 Task: Change  the formatting of the data to Which is Greater than 10 In conditional formating, put the option 'Red Text. 'add another formatting option Format As Table, insert the option Light Gray, Table style light 1 In the sheet   Stellar Sales log   book
Action: Mouse moved to (335, 228)
Screenshot: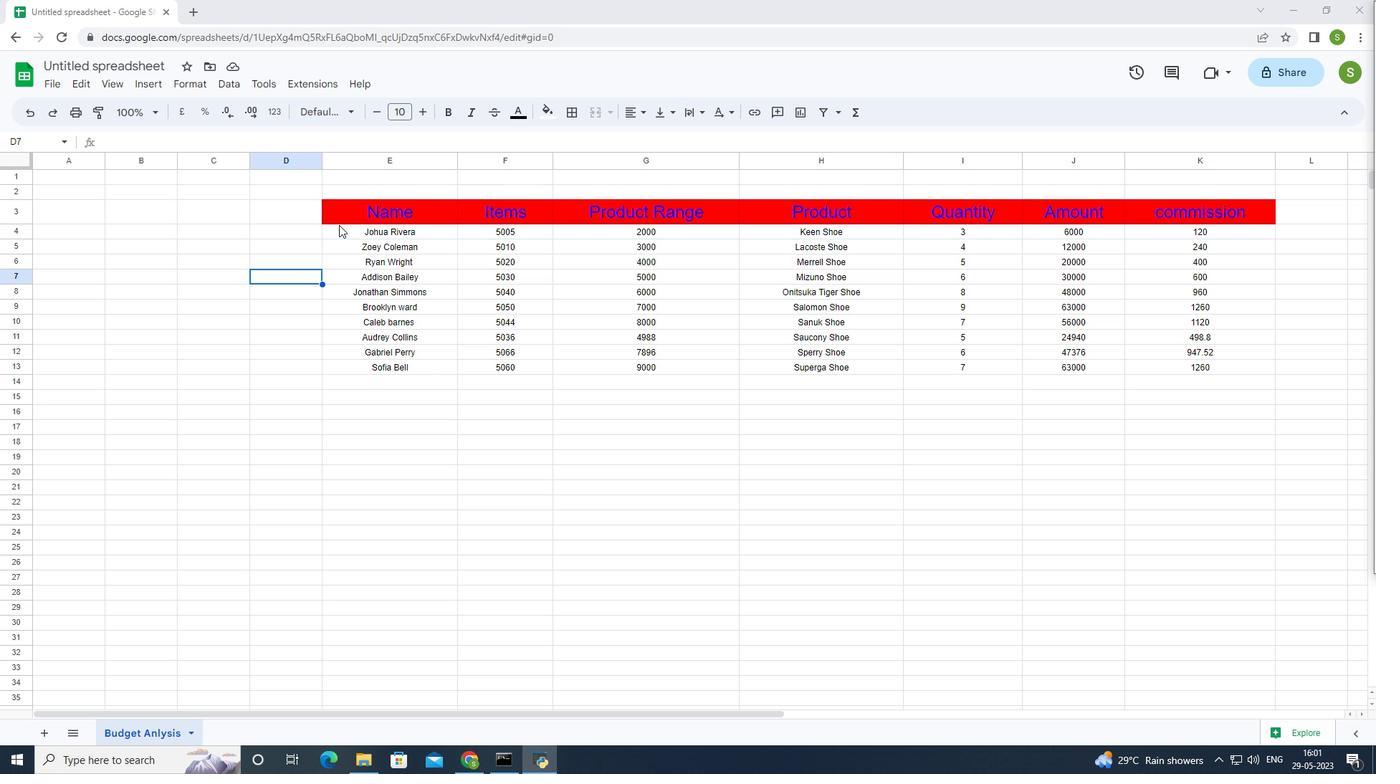 
Action: Mouse pressed left at (335, 228)
Screenshot: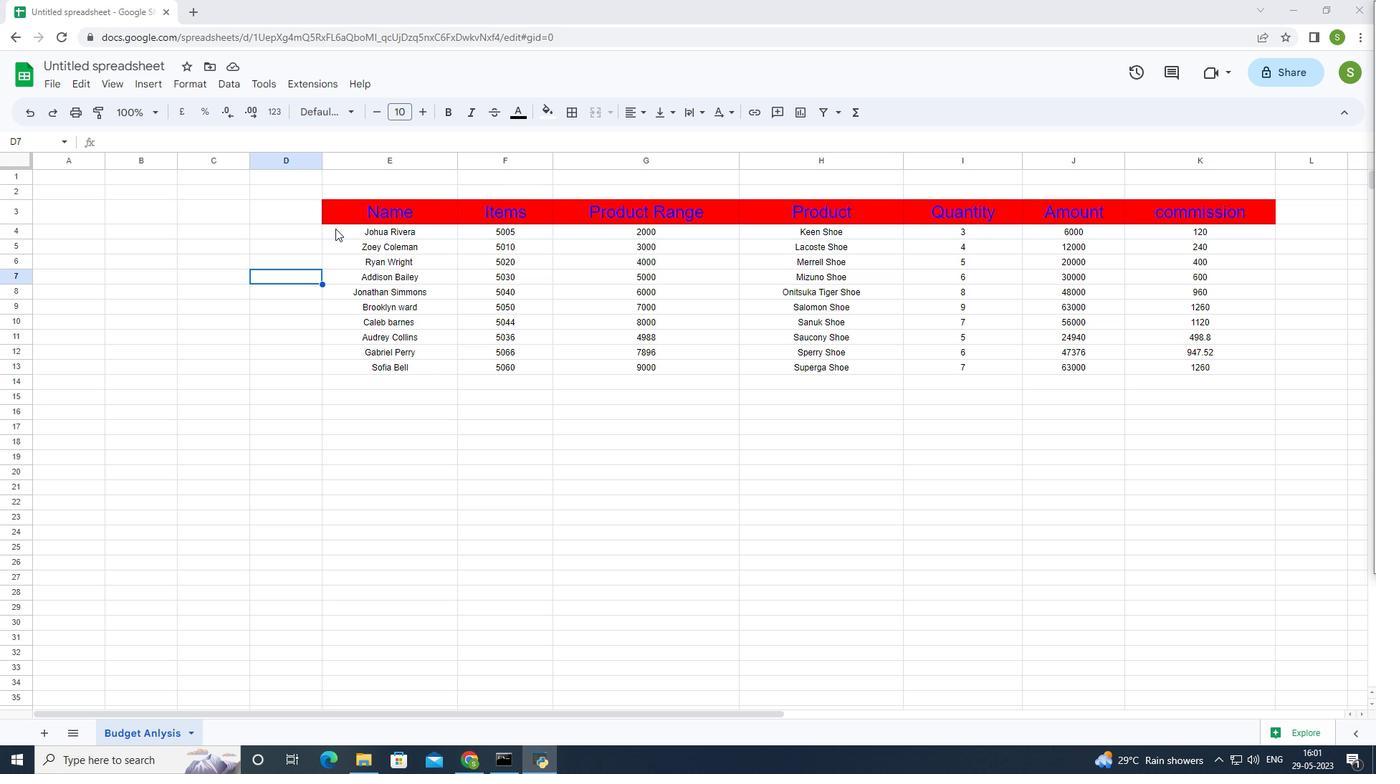 
Action: Mouse moved to (184, 83)
Screenshot: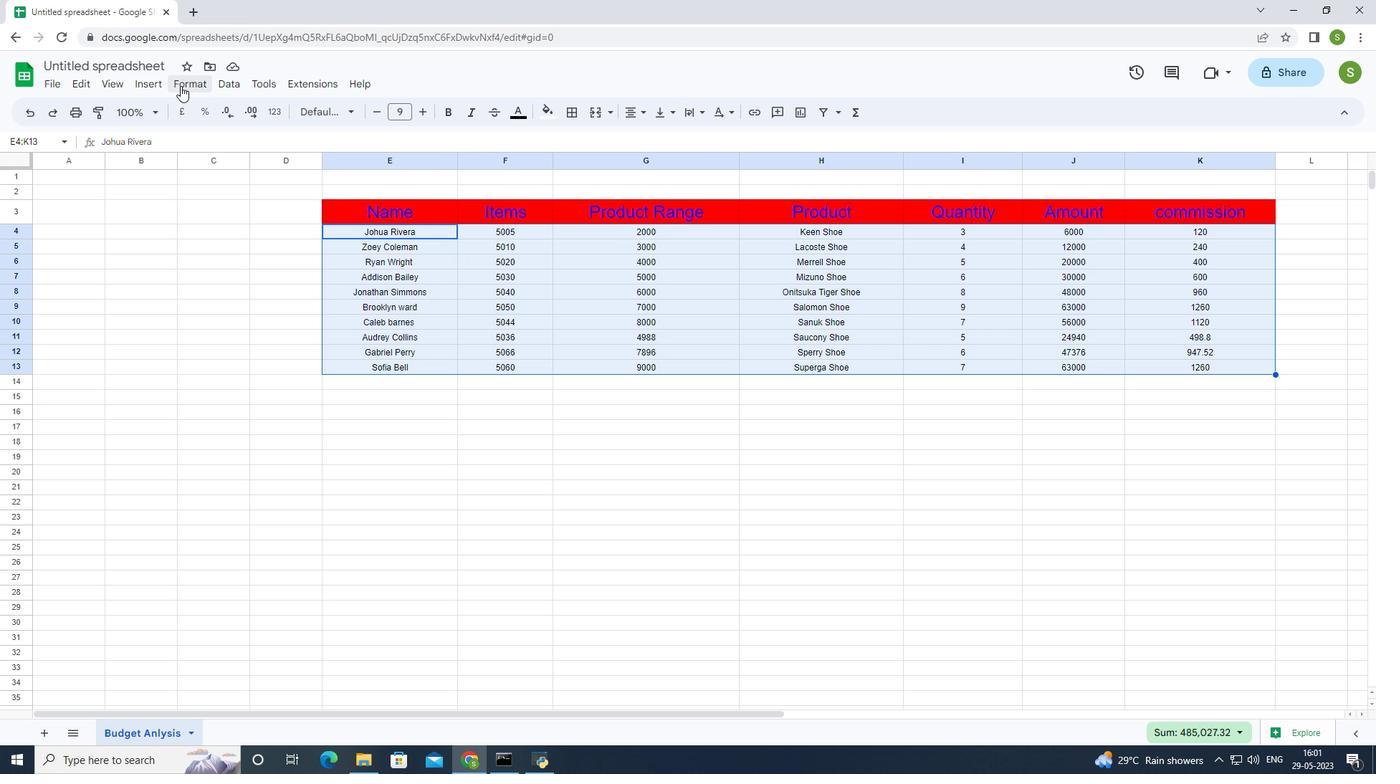 
Action: Mouse pressed left at (184, 83)
Screenshot: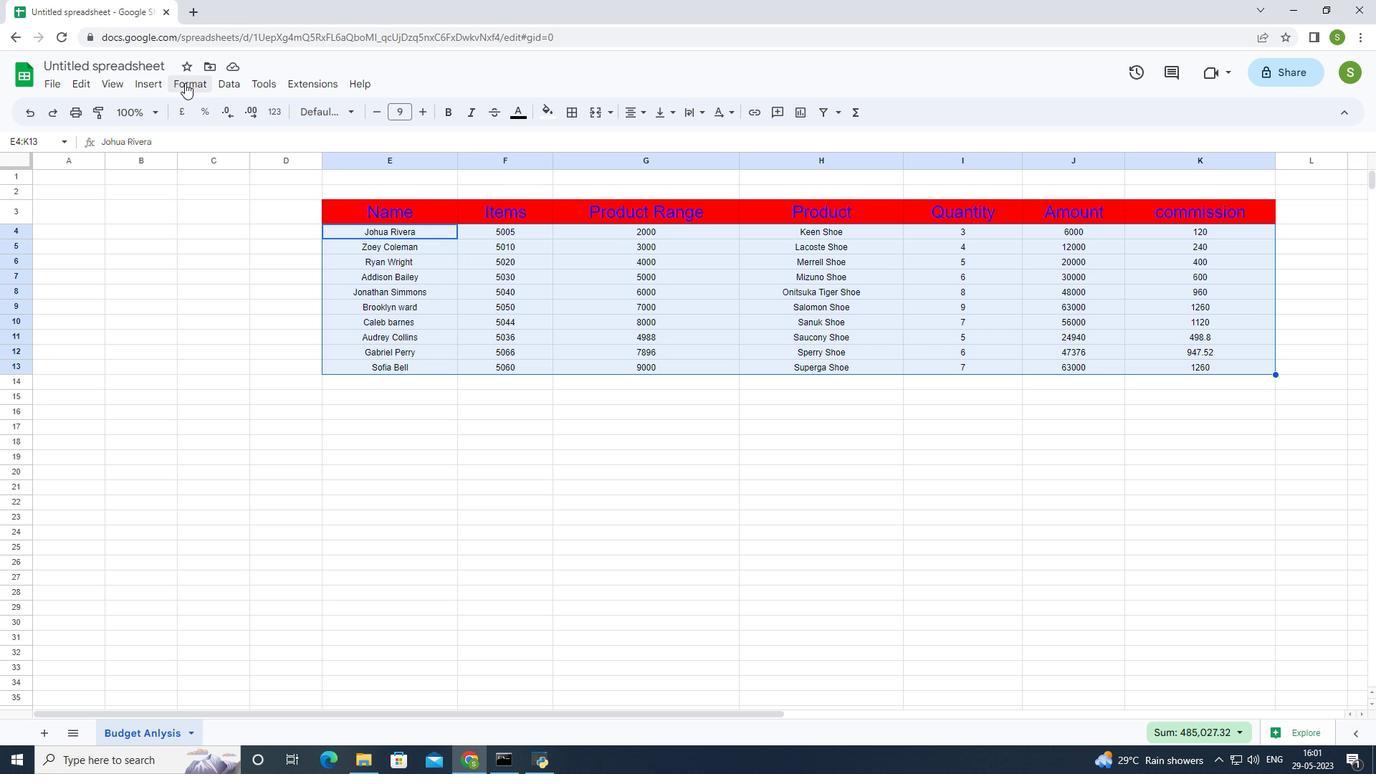 
Action: Mouse moved to (221, 333)
Screenshot: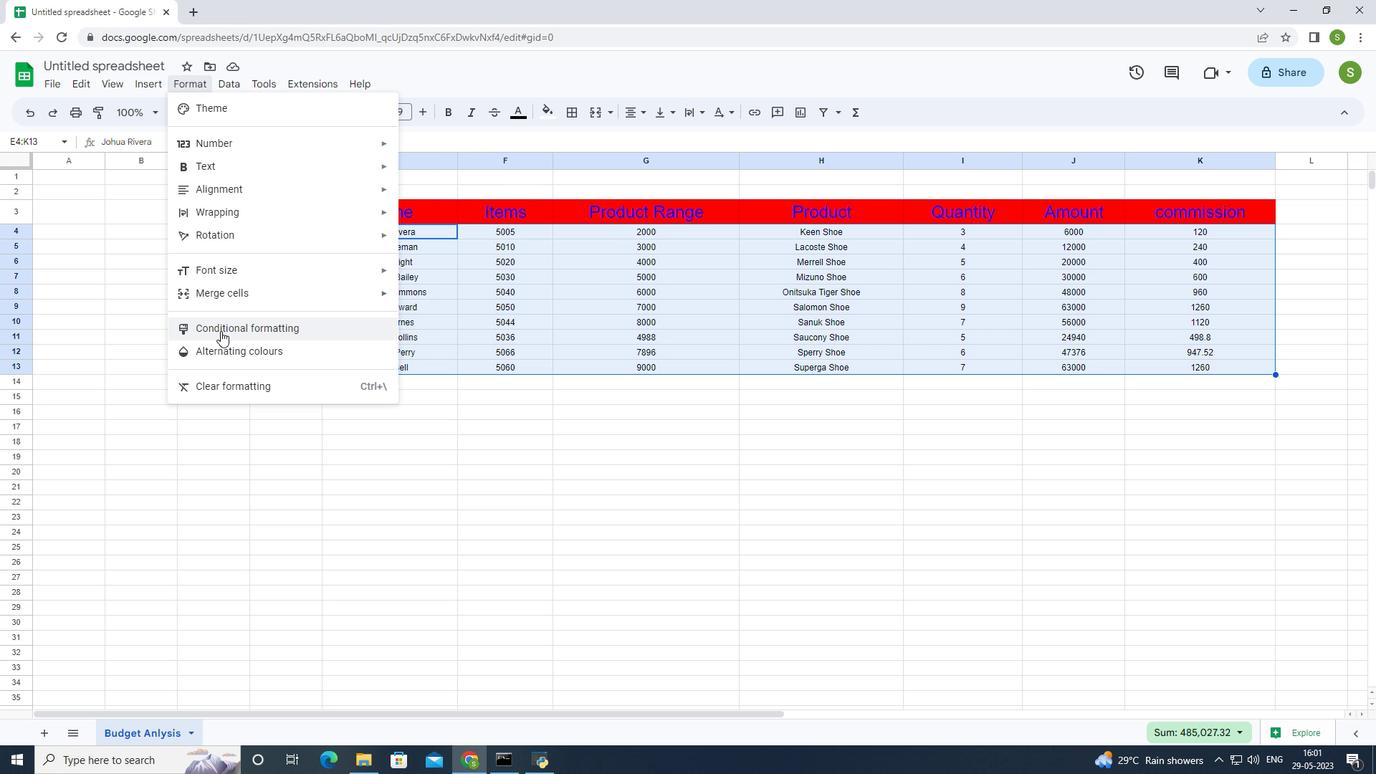 
Action: Mouse pressed left at (221, 333)
Screenshot: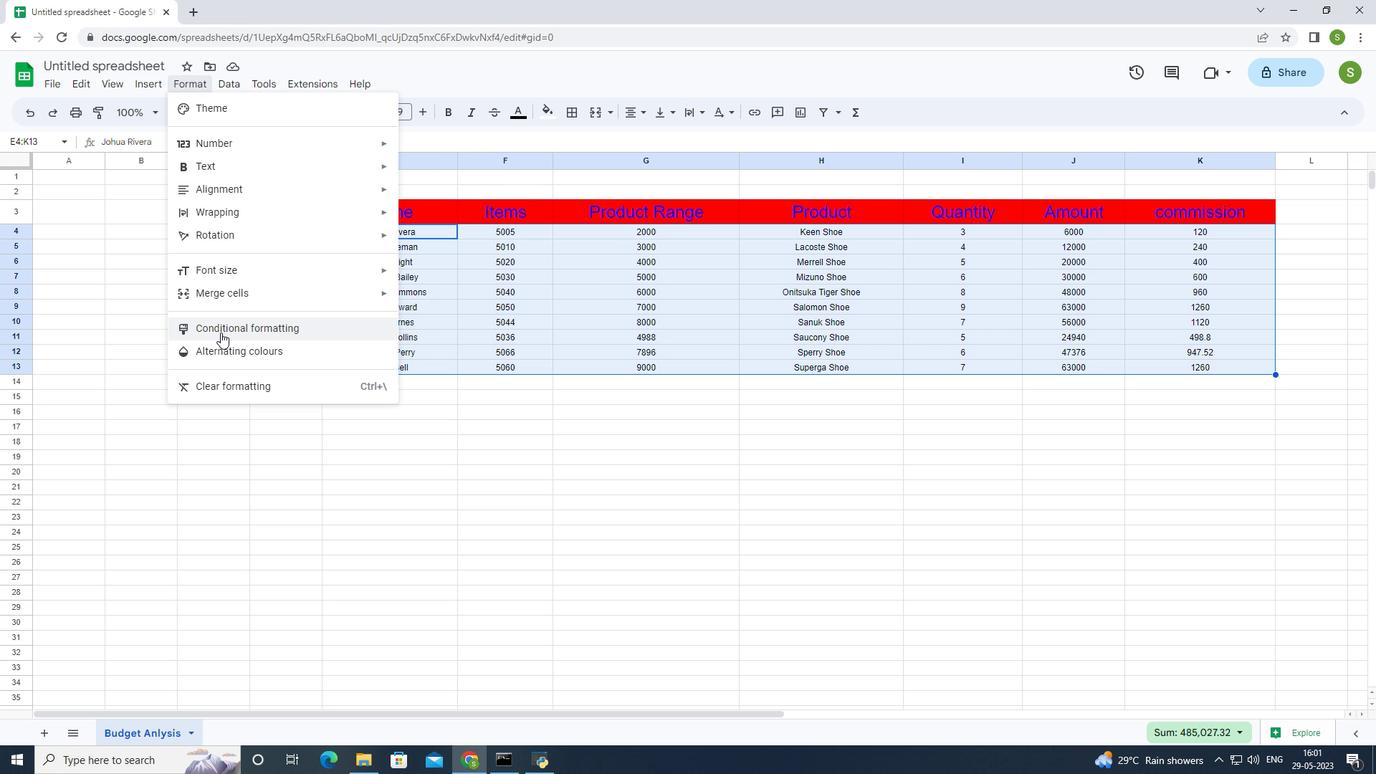 
Action: Mouse moved to (1273, 387)
Screenshot: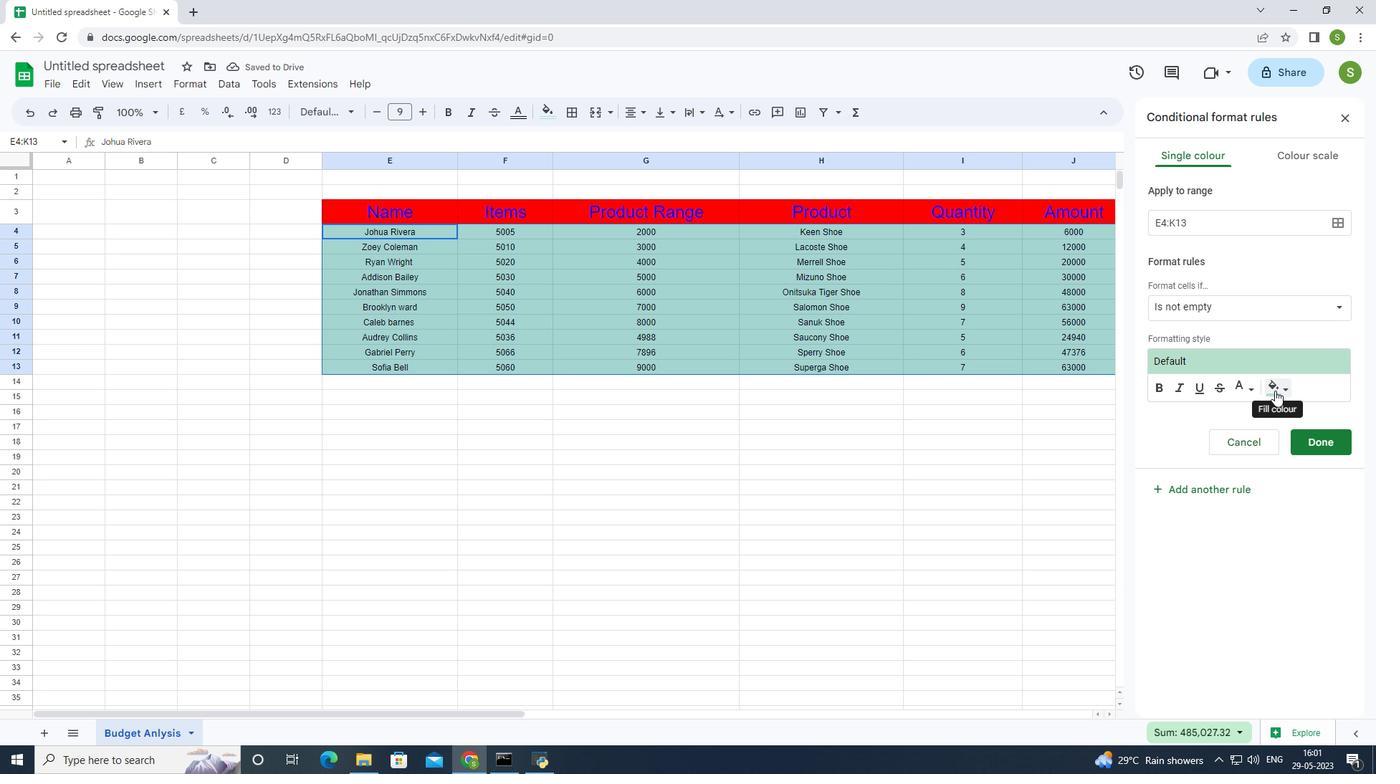 
Action: Mouse pressed left at (1273, 387)
Screenshot: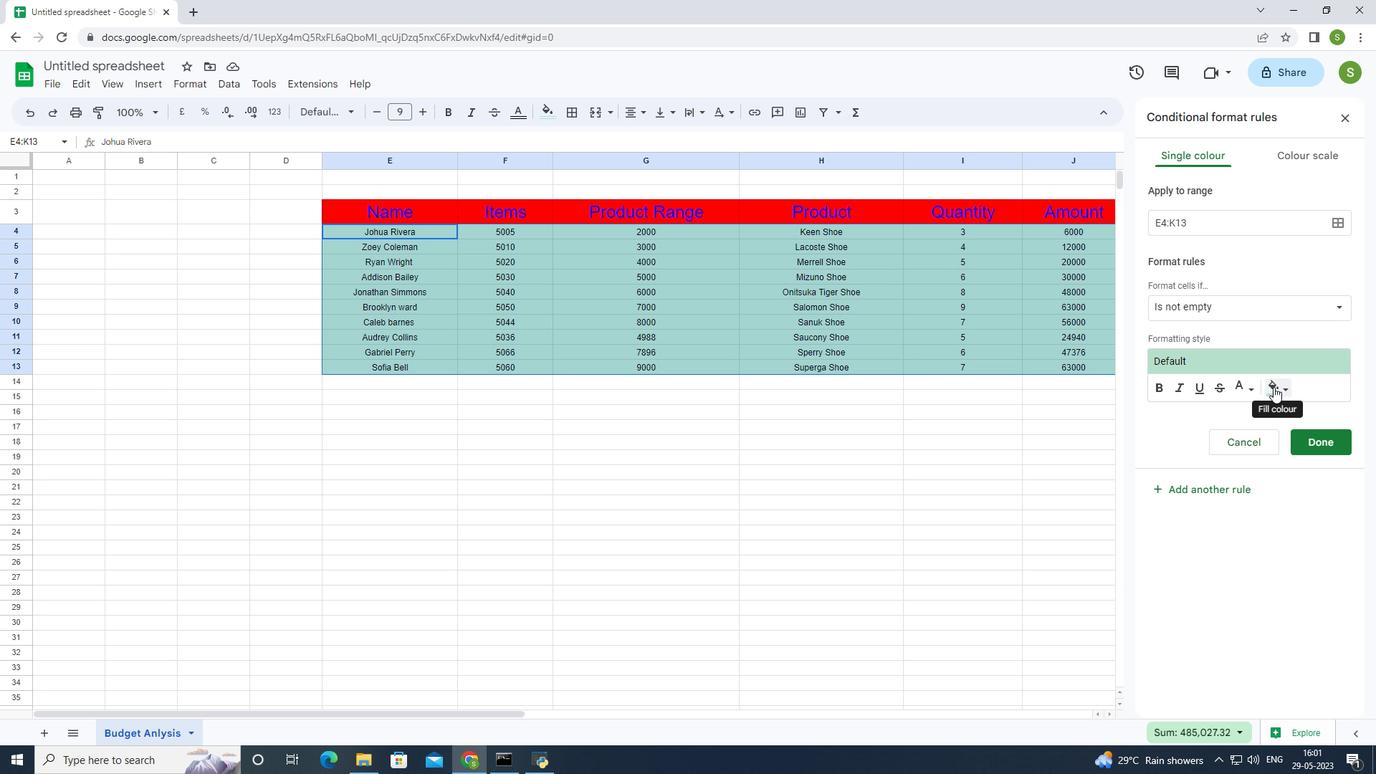 
Action: Mouse moved to (1147, 455)
Screenshot: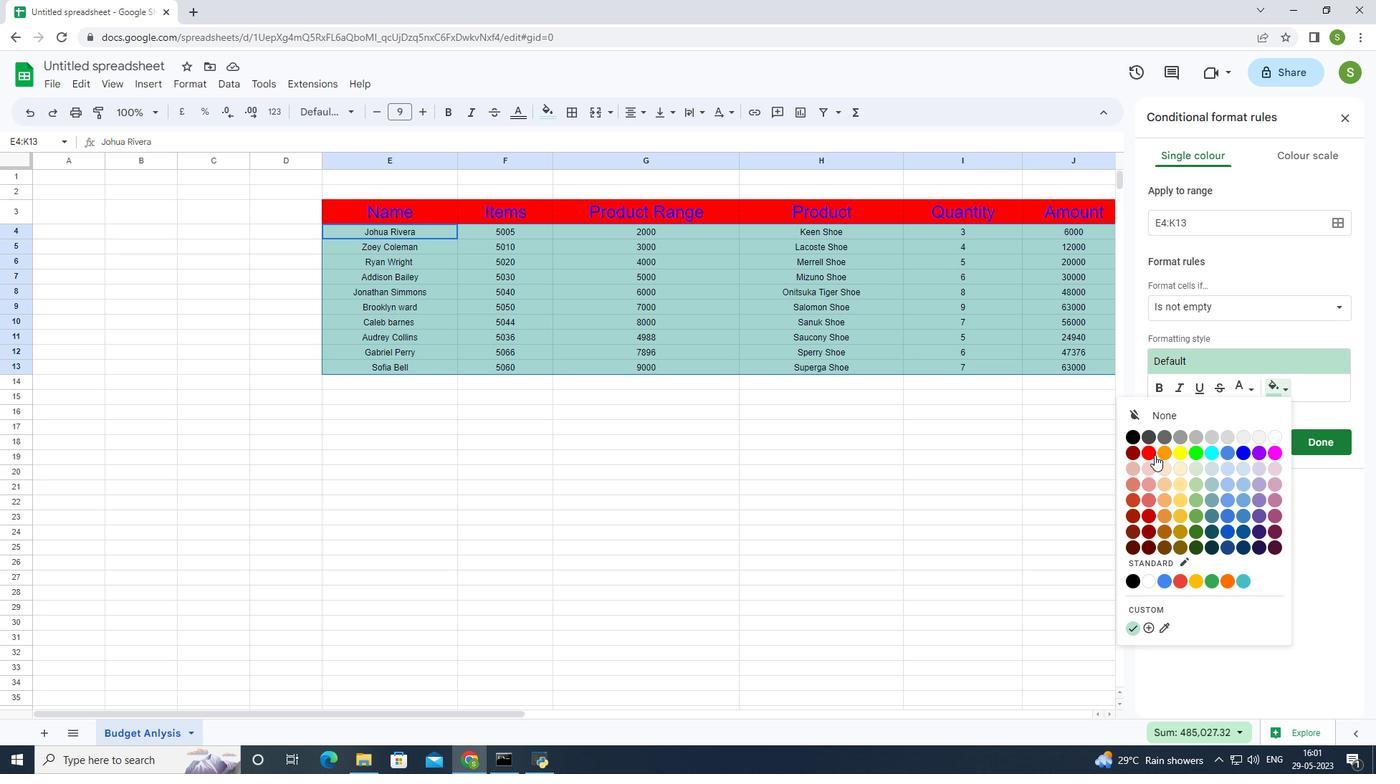 
Action: Mouse pressed left at (1147, 455)
Screenshot: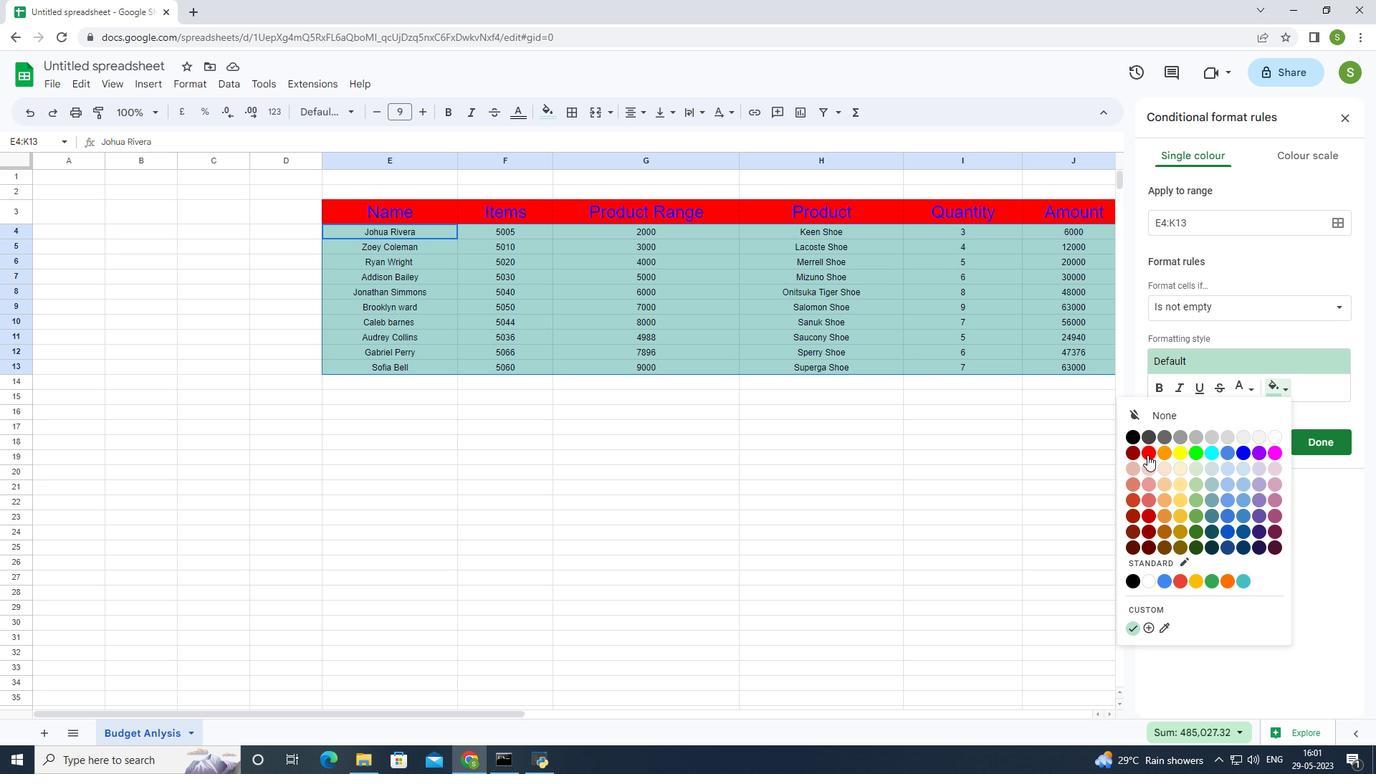 
Action: Mouse moved to (1250, 386)
Screenshot: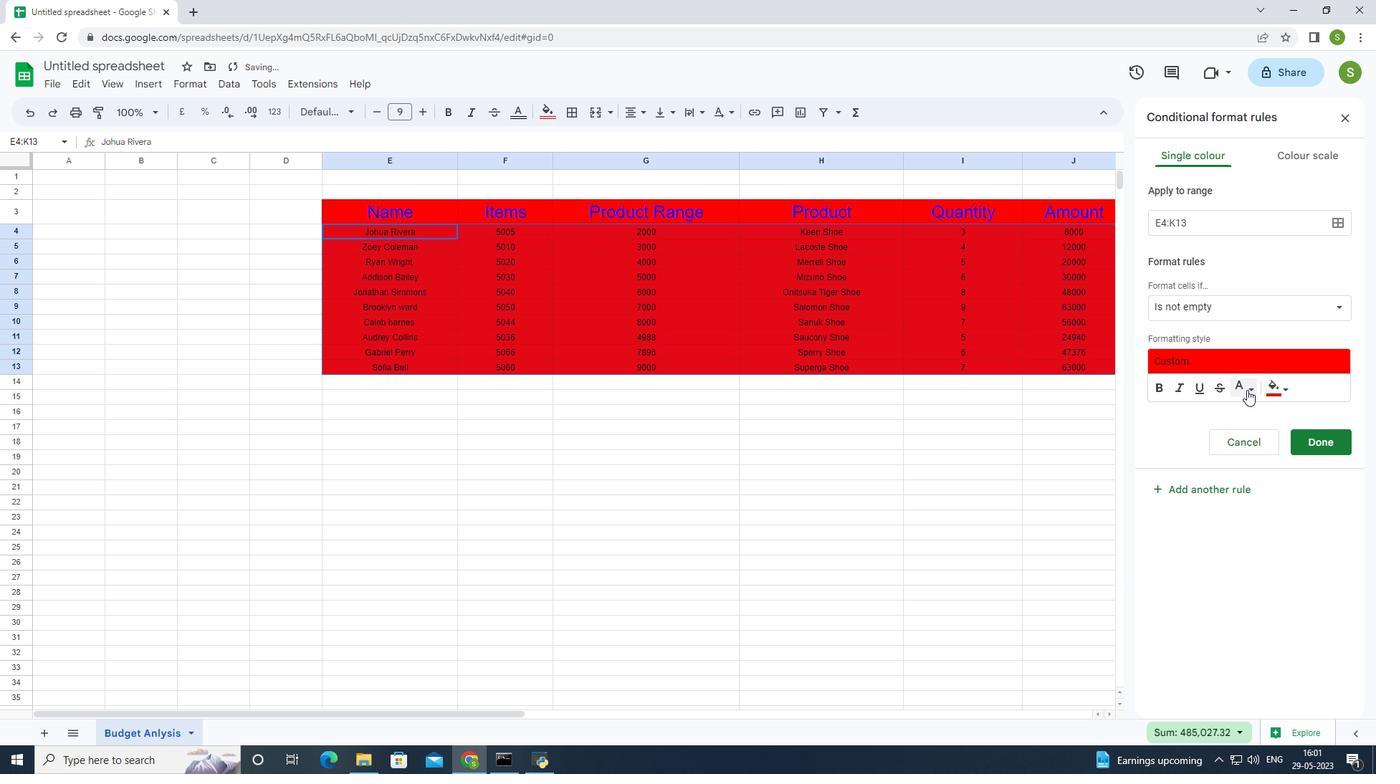
Action: Mouse pressed left at (1250, 386)
Screenshot: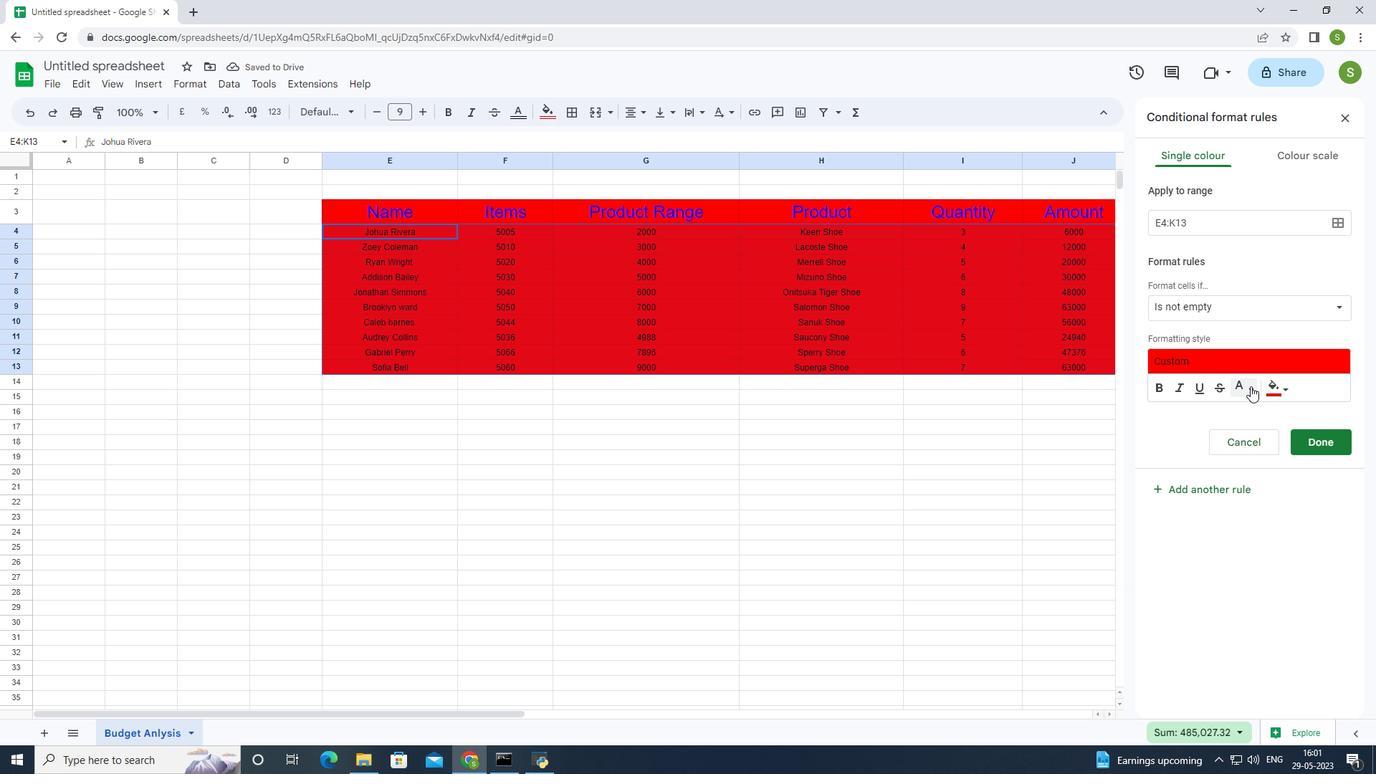 
Action: Mouse moved to (1275, 384)
Screenshot: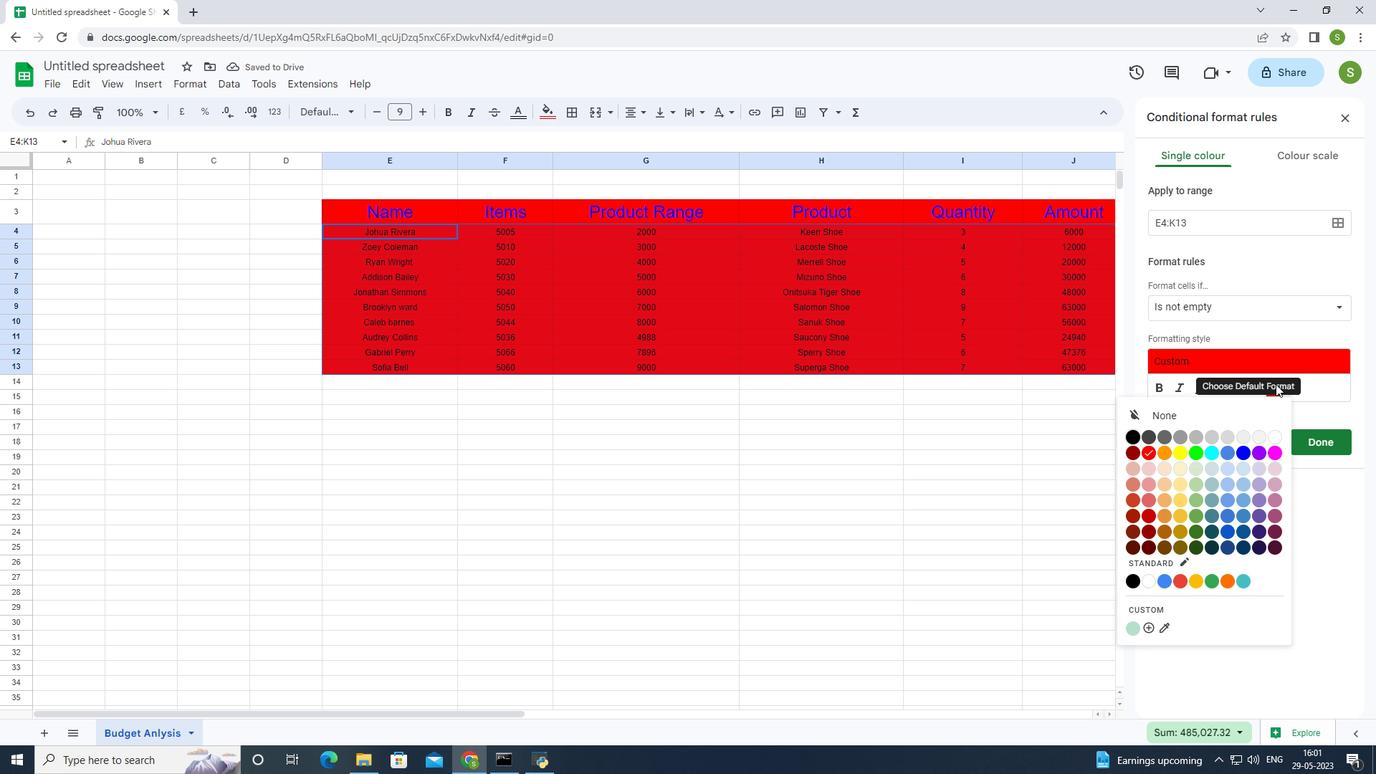 
Action: Mouse pressed left at (1275, 384)
Screenshot: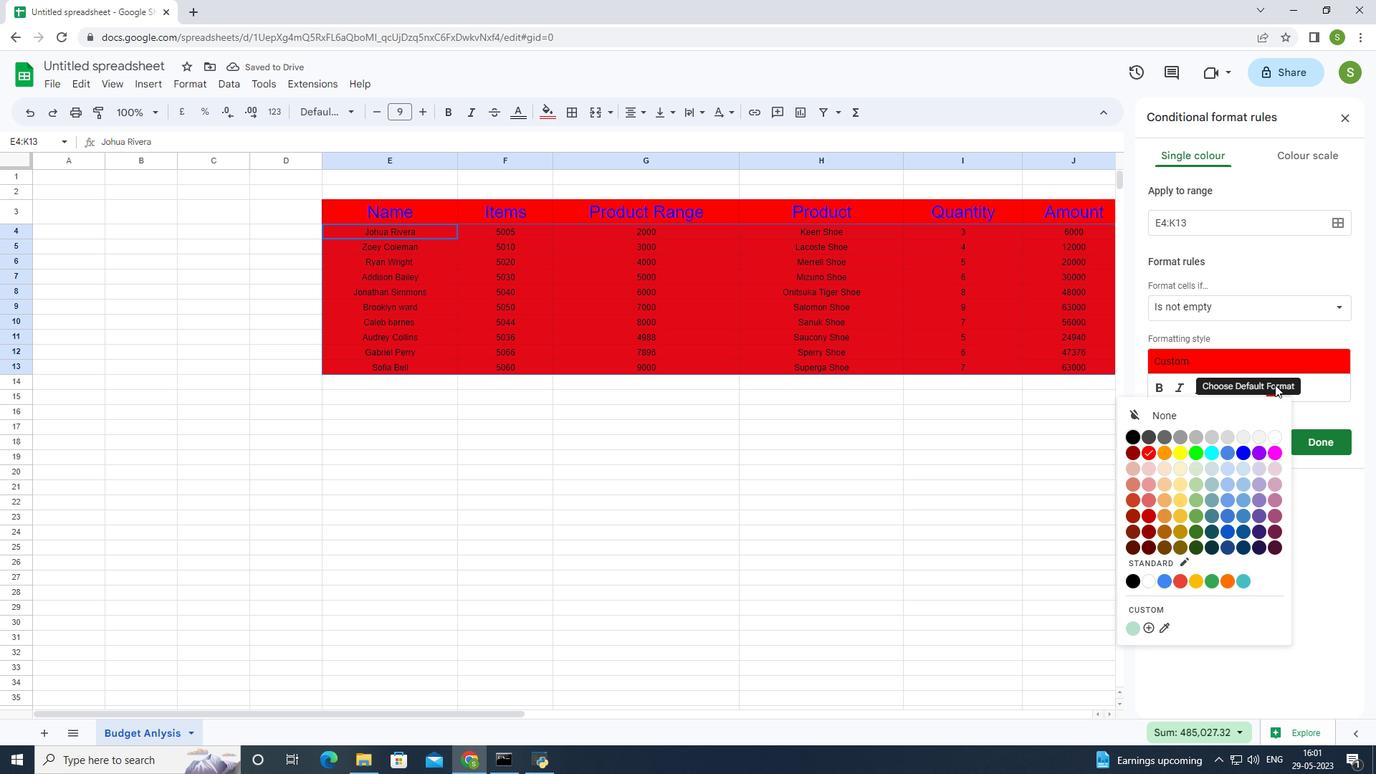 
Action: Mouse moved to (1275, 385)
Screenshot: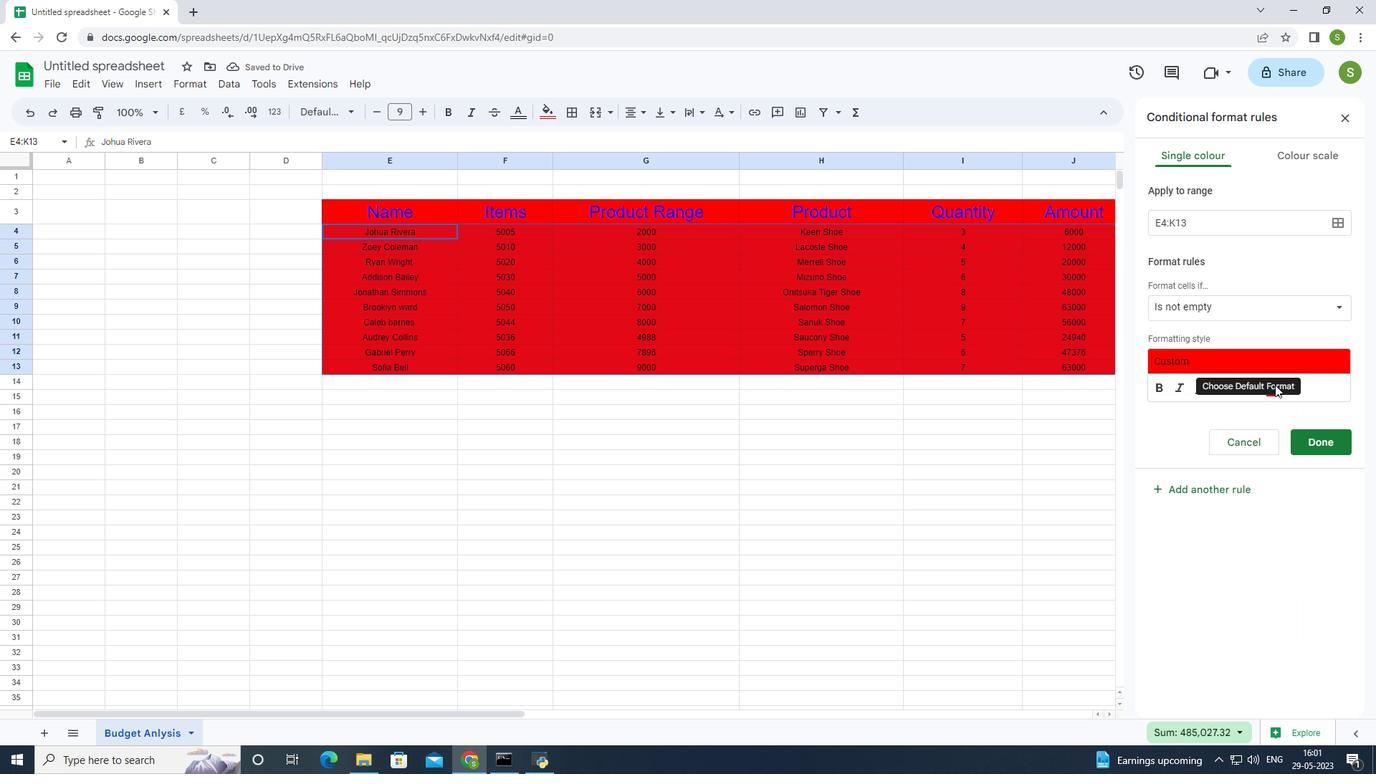 
Action: Mouse pressed left at (1275, 385)
Screenshot: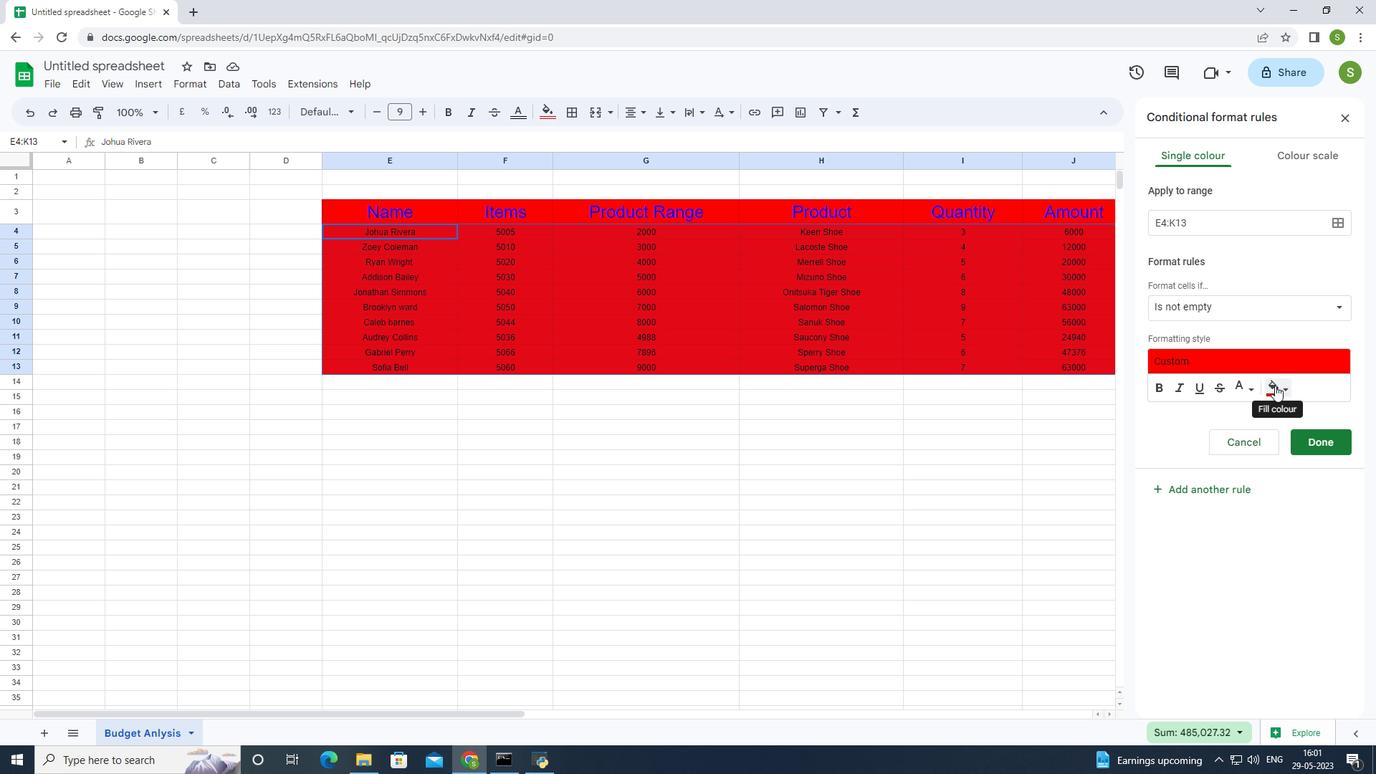 
Action: Mouse moved to (1271, 435)
Screenshot: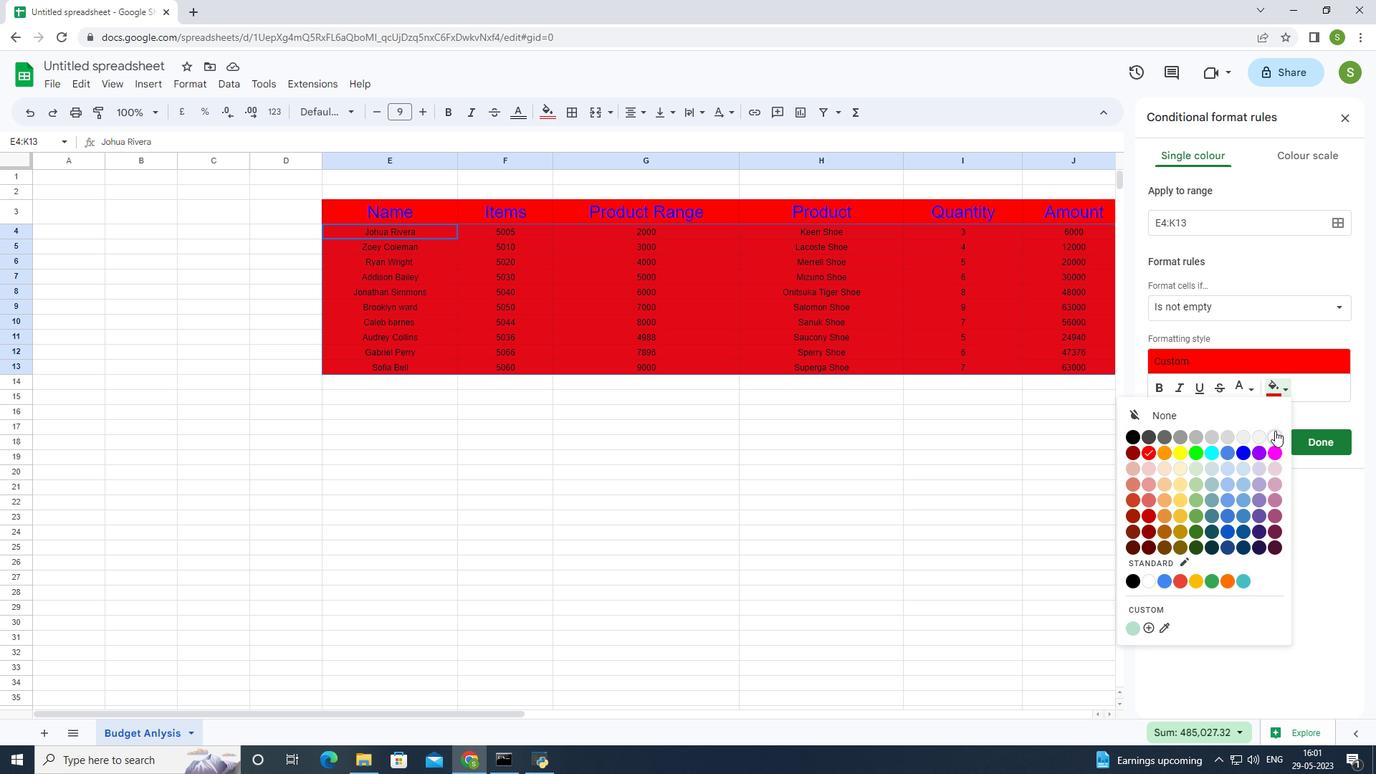 
Action: Mouse pressed left at (1271, 435)
Screenshot: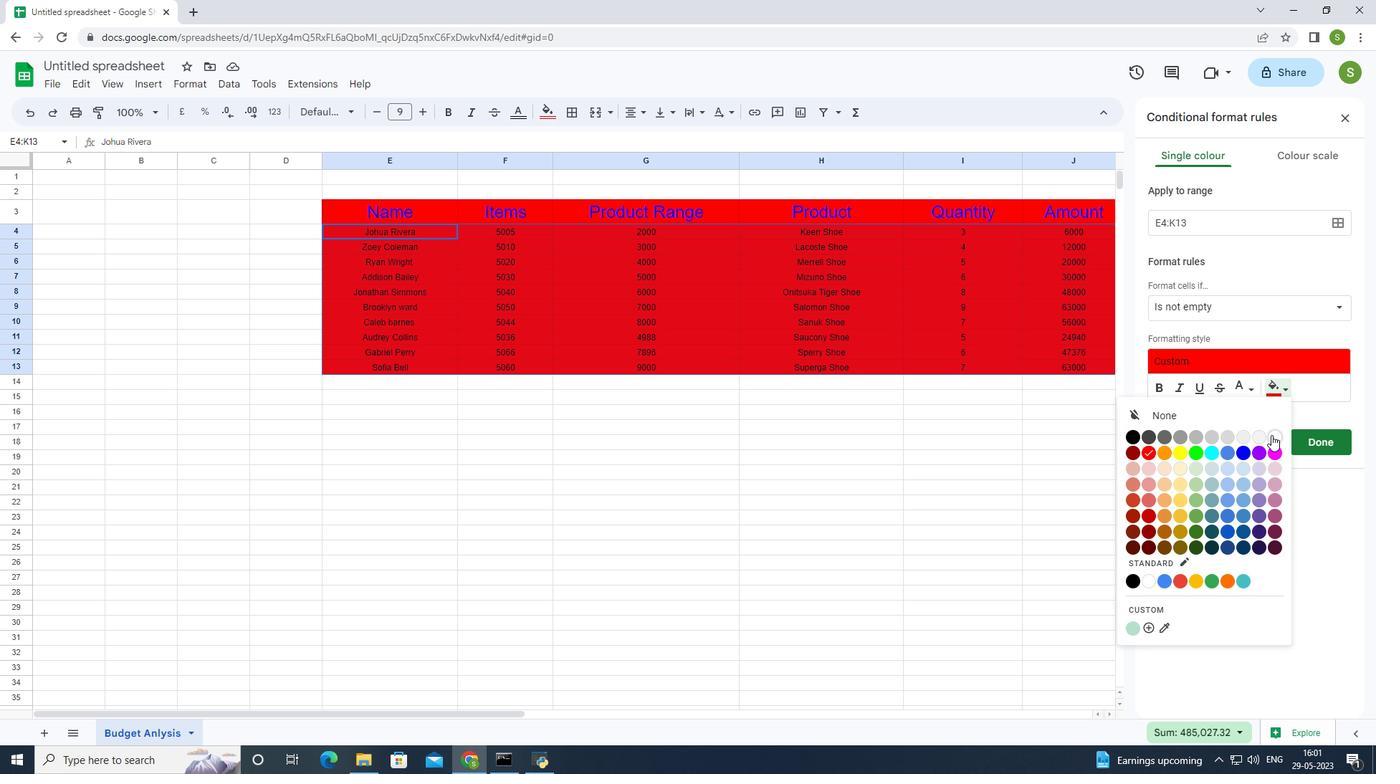
Action: Mouse moved to (1241, 384)
Screenshot: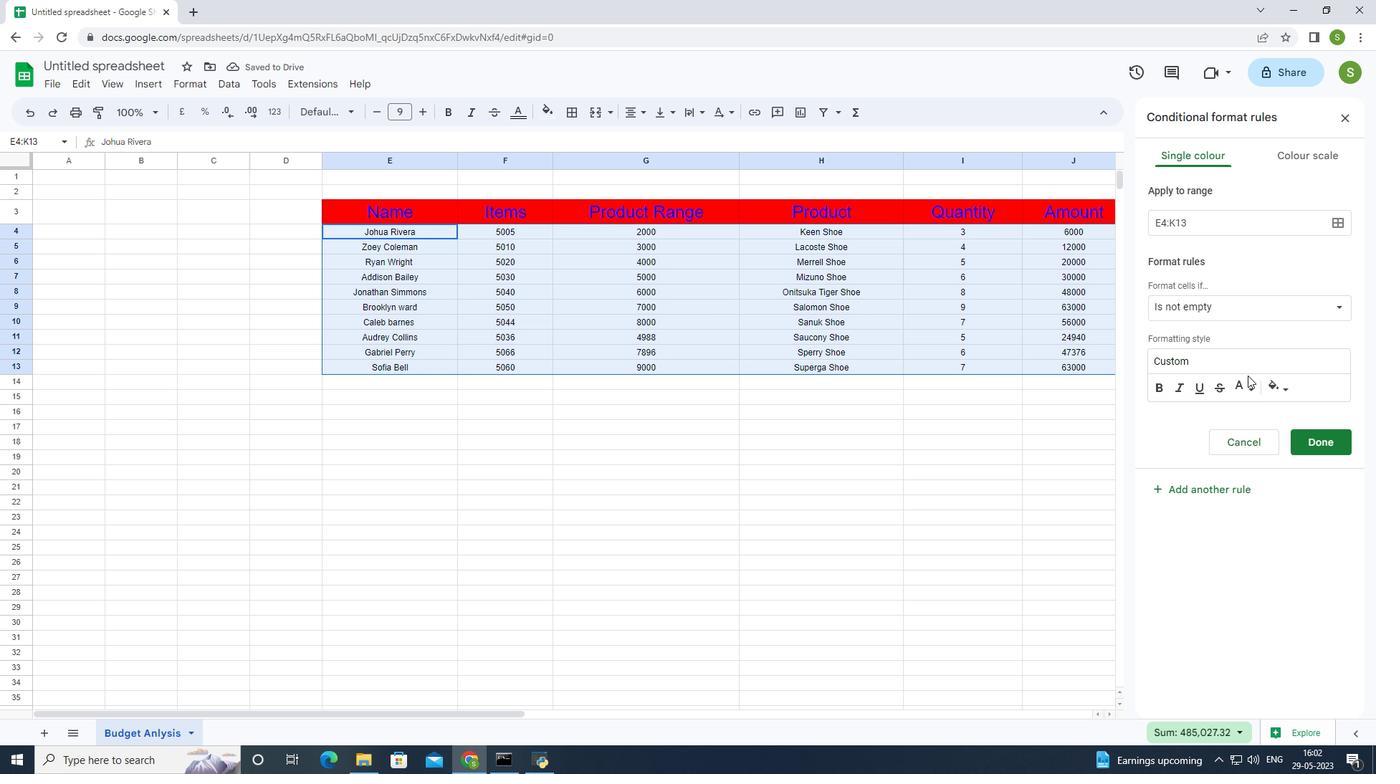 
Action: Mouse pressed left at (1241, 384)
Screenshot: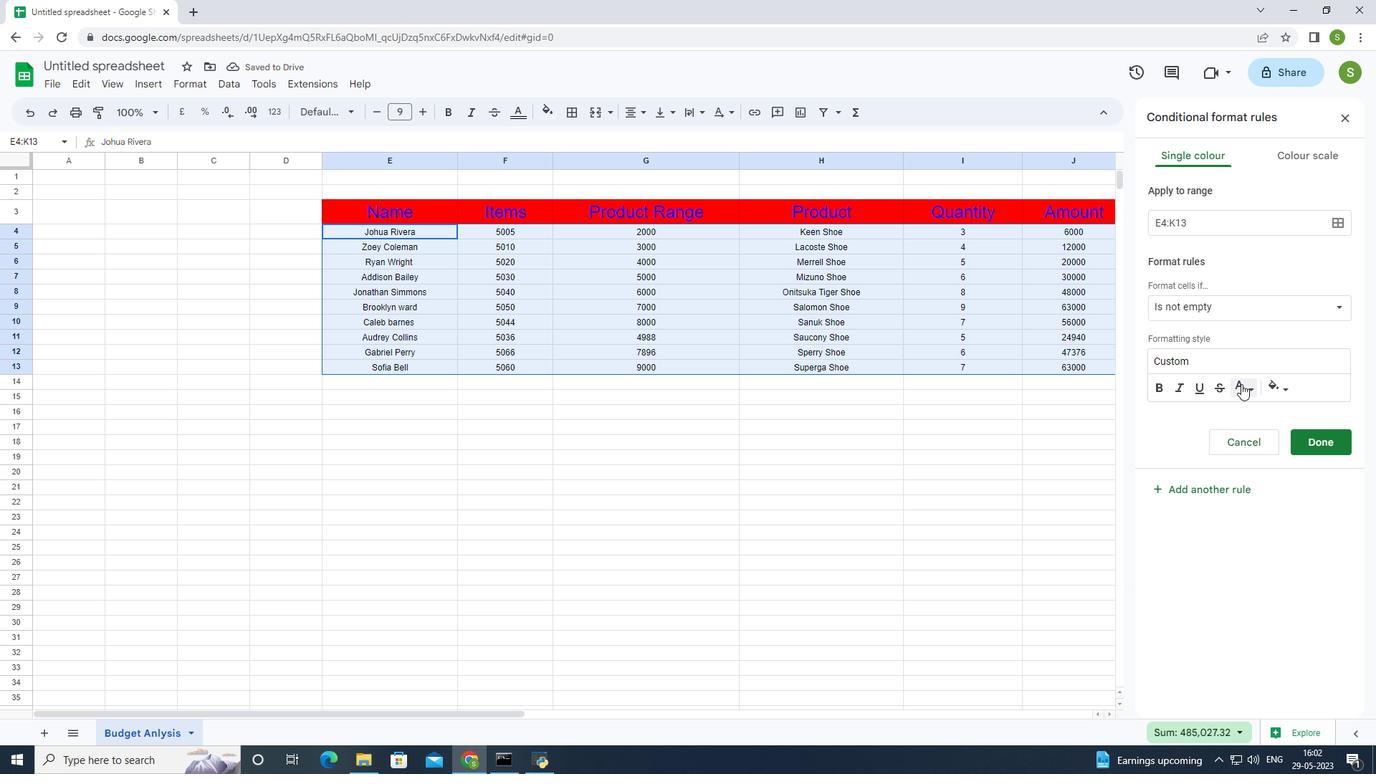 
Action: Mouse moved to (1111, 455)
Screenshot: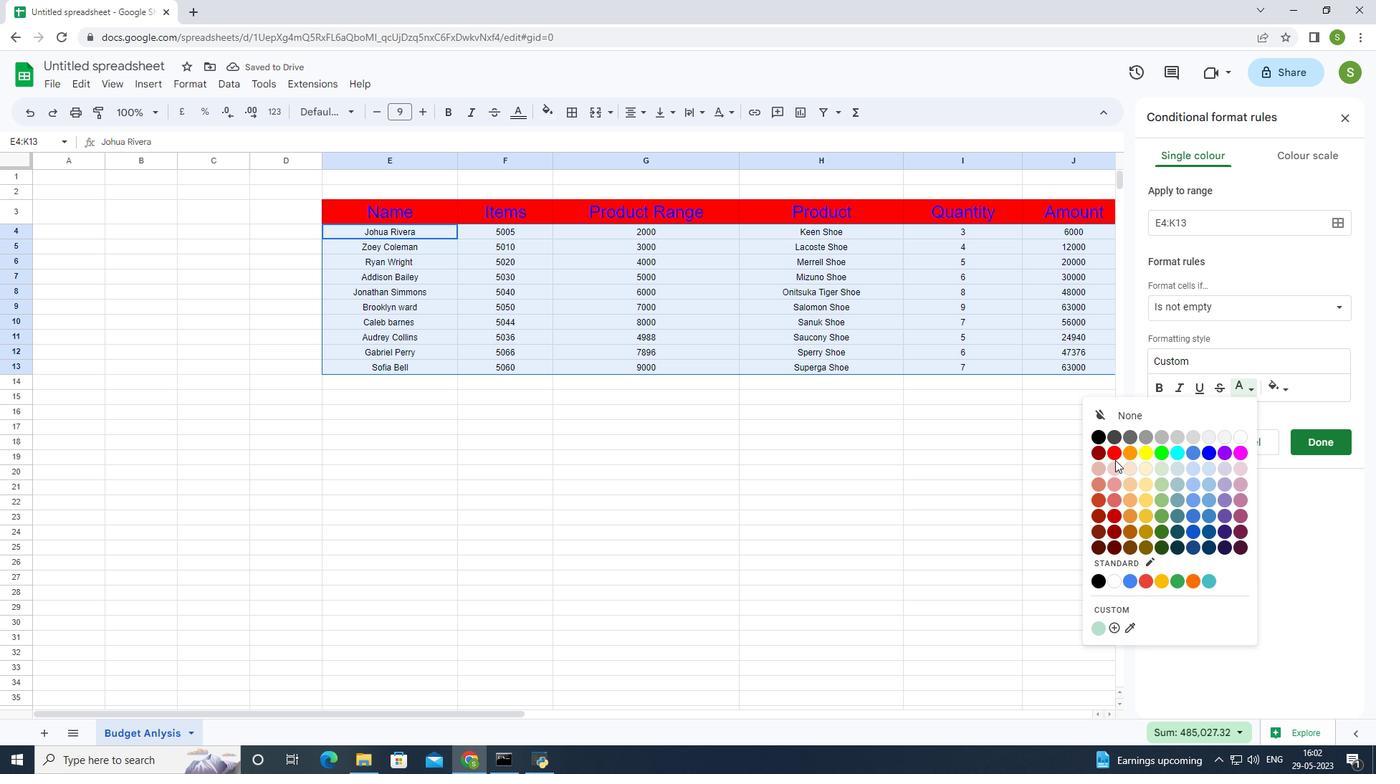 
Action: Mouse pressed left at (1111, 455)
Screenshot: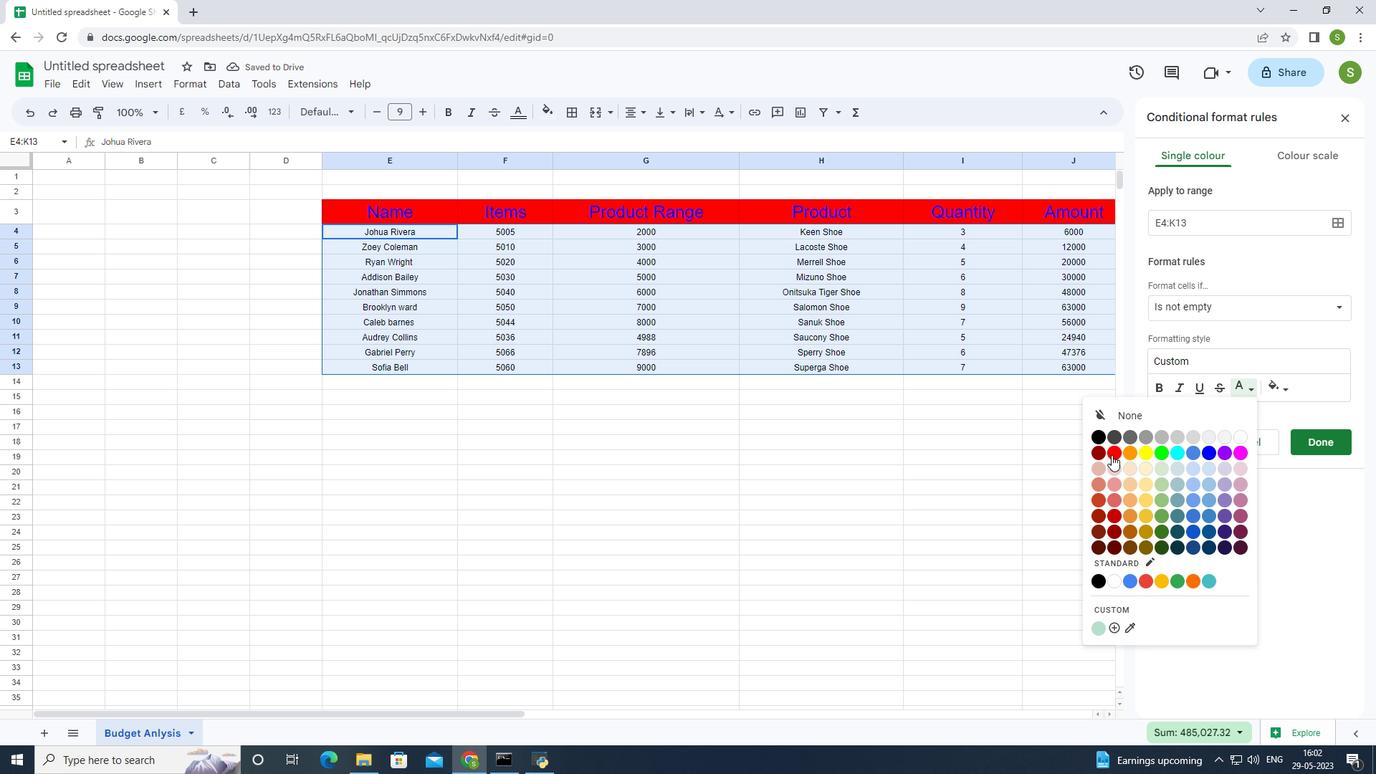 
Action: Mouse moved to (1225, 302)
Screenshot: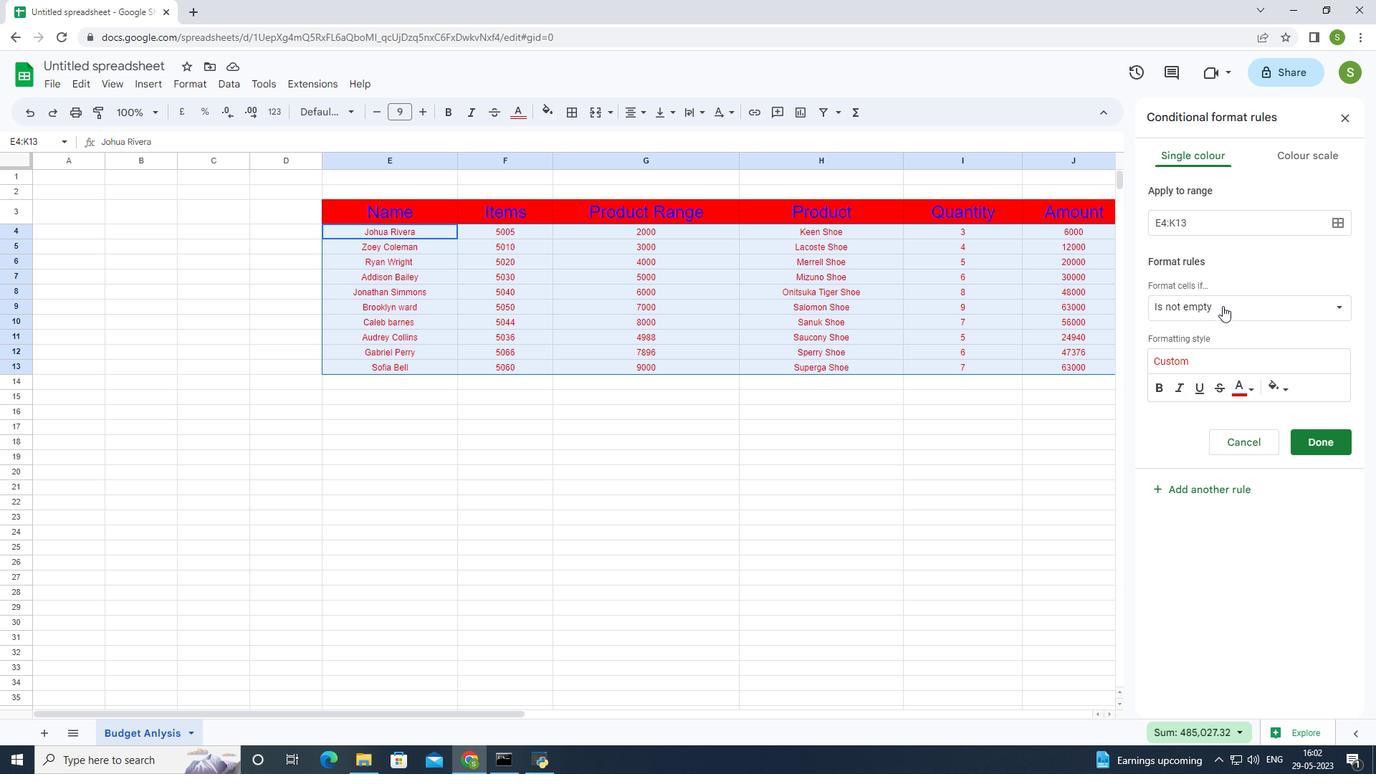 
Action: Mouse pressed left at (1225, 302)
Screenshot: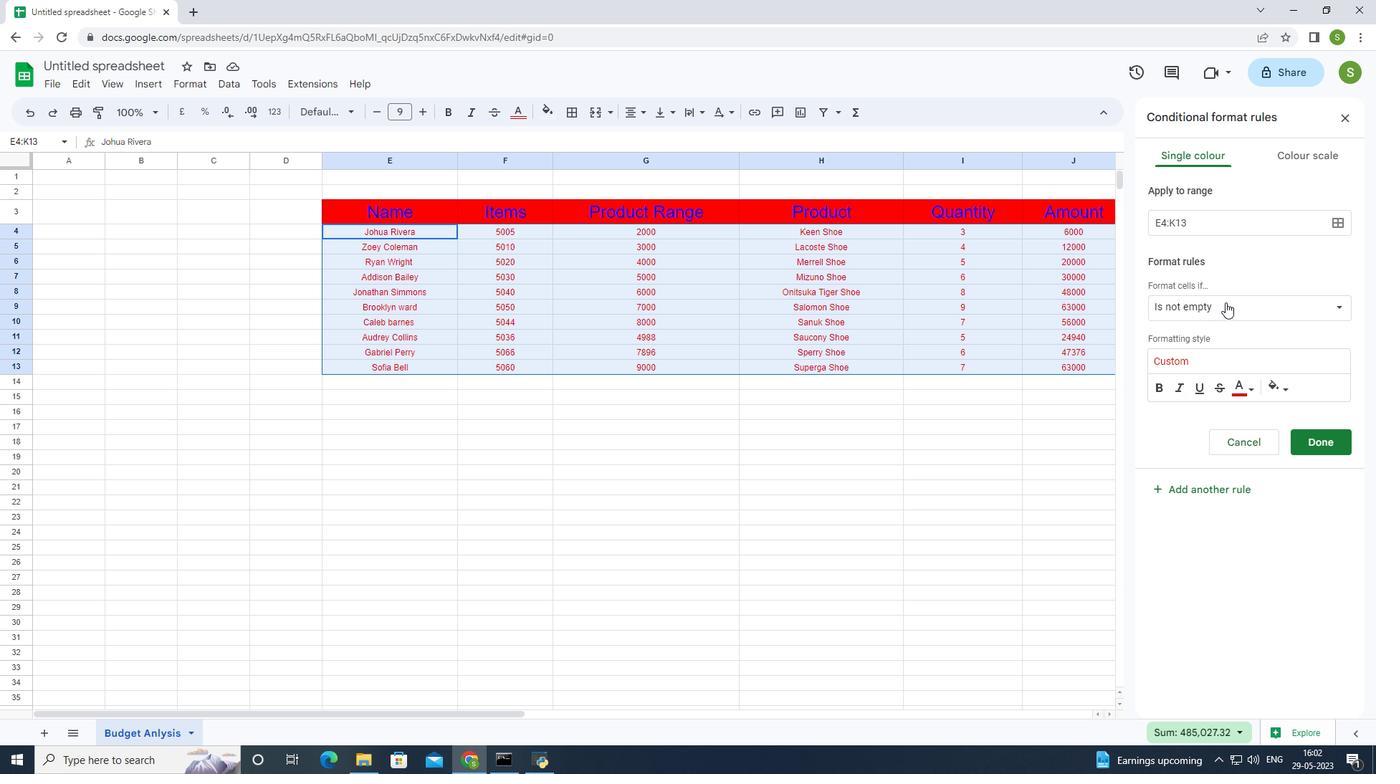 
Action: Mouse moved to (1224, 536)
Screenshot: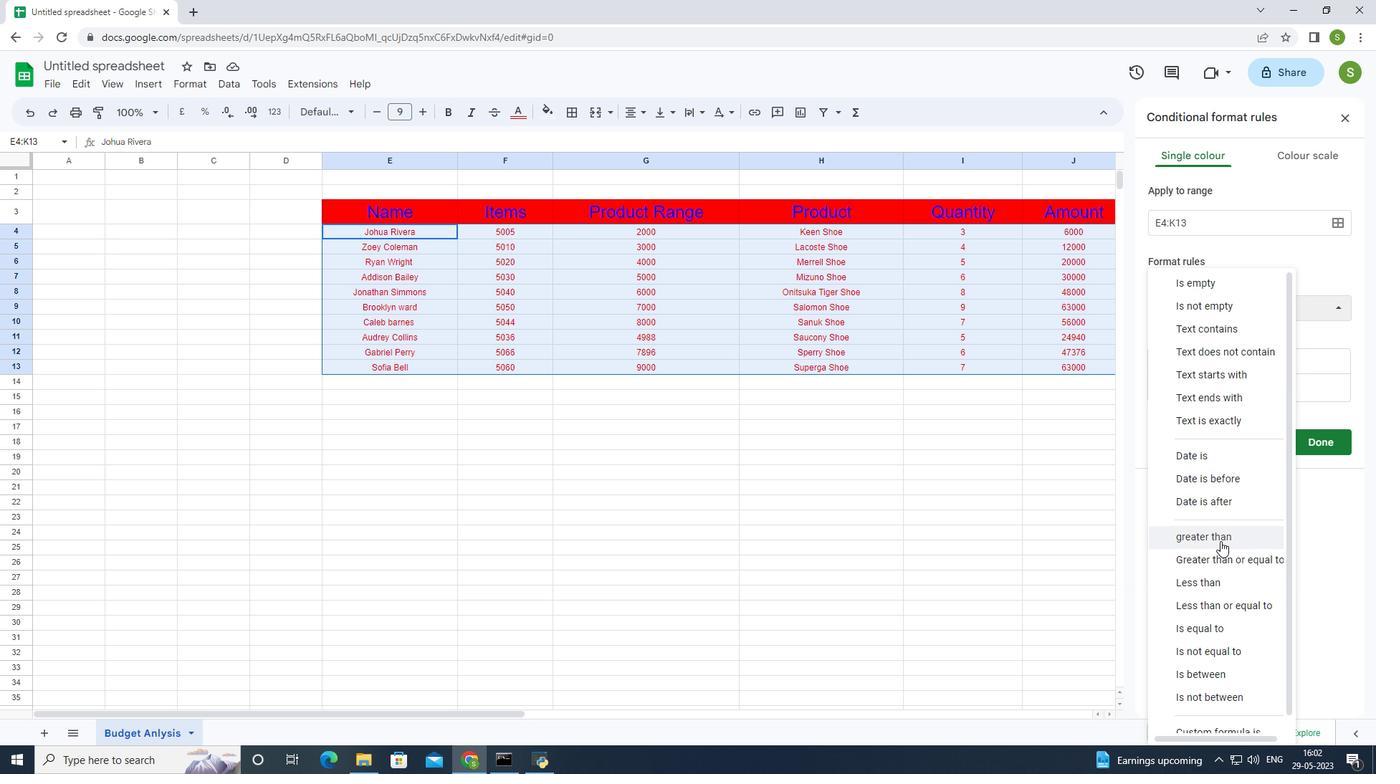 
Action: Mouse pressed left at (1224, 536)
Screenshot: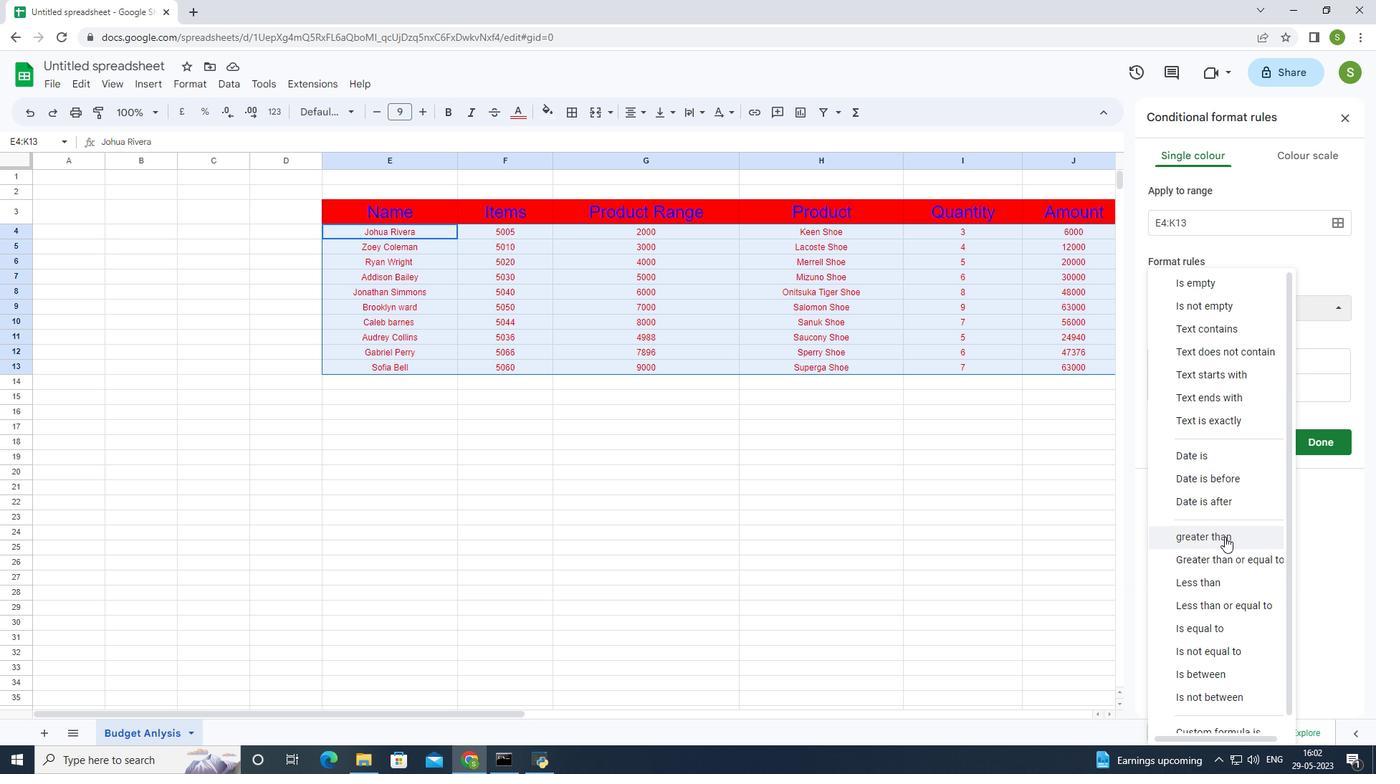 
Action: Mouse moved to (1184, 347)
Screenshot: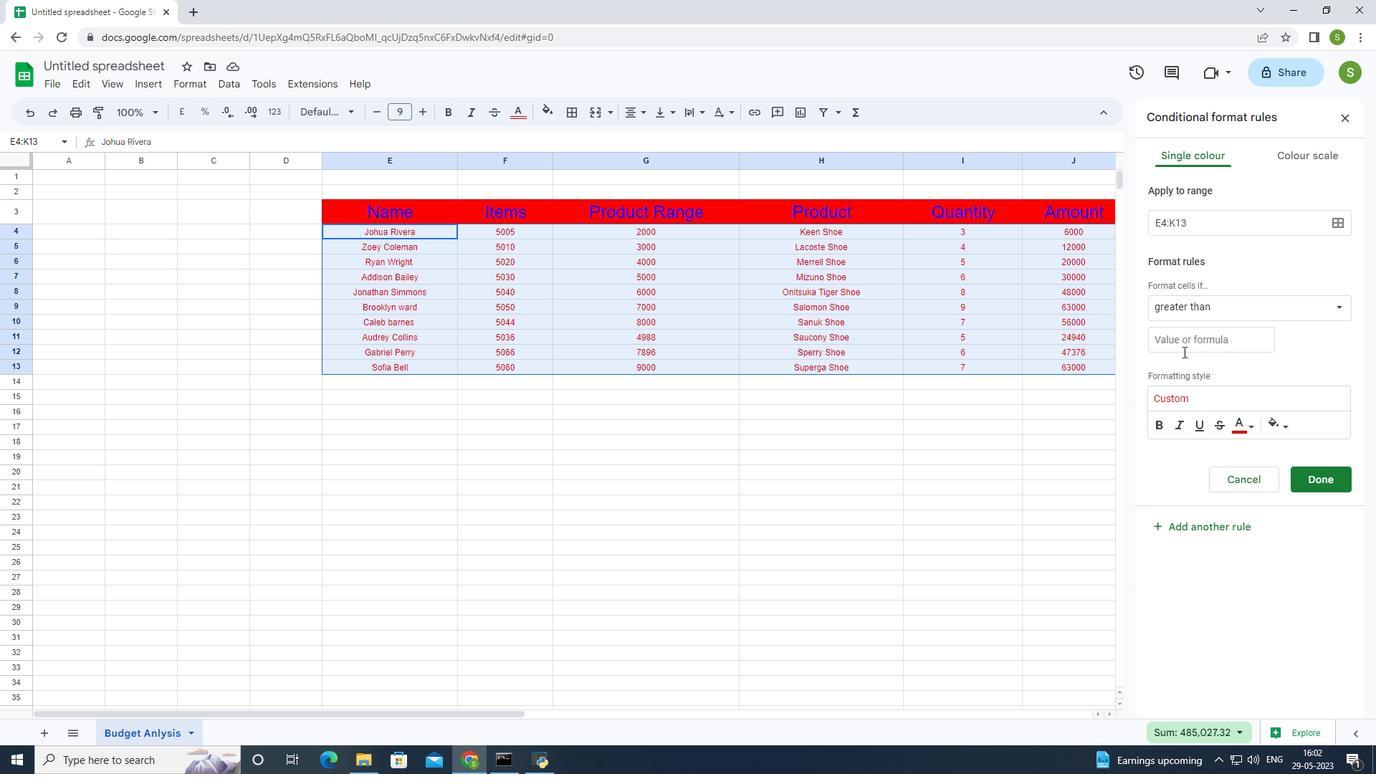
Action: Mouse pressed left at (1184, 347)
Screenshot: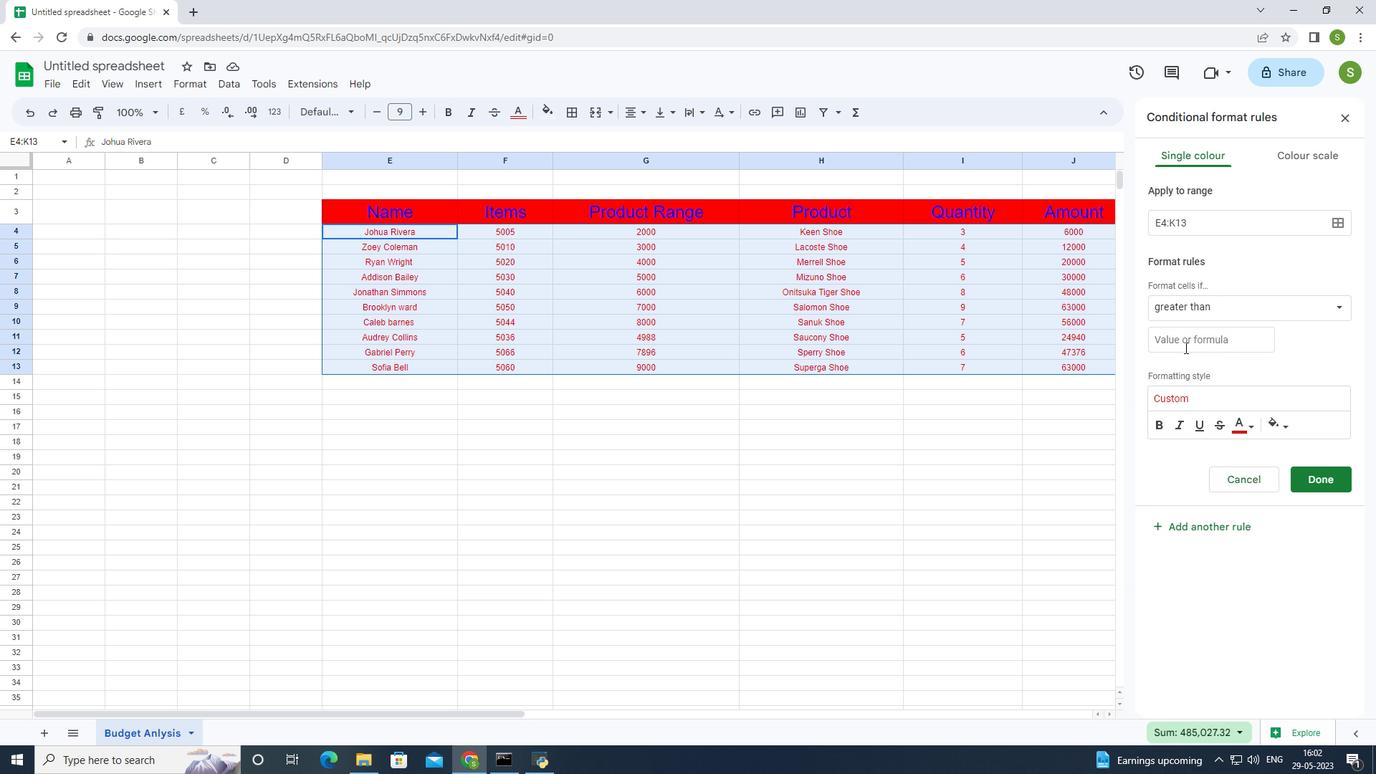 
Action: Mouse moved to (1171, 312)
Screenshot: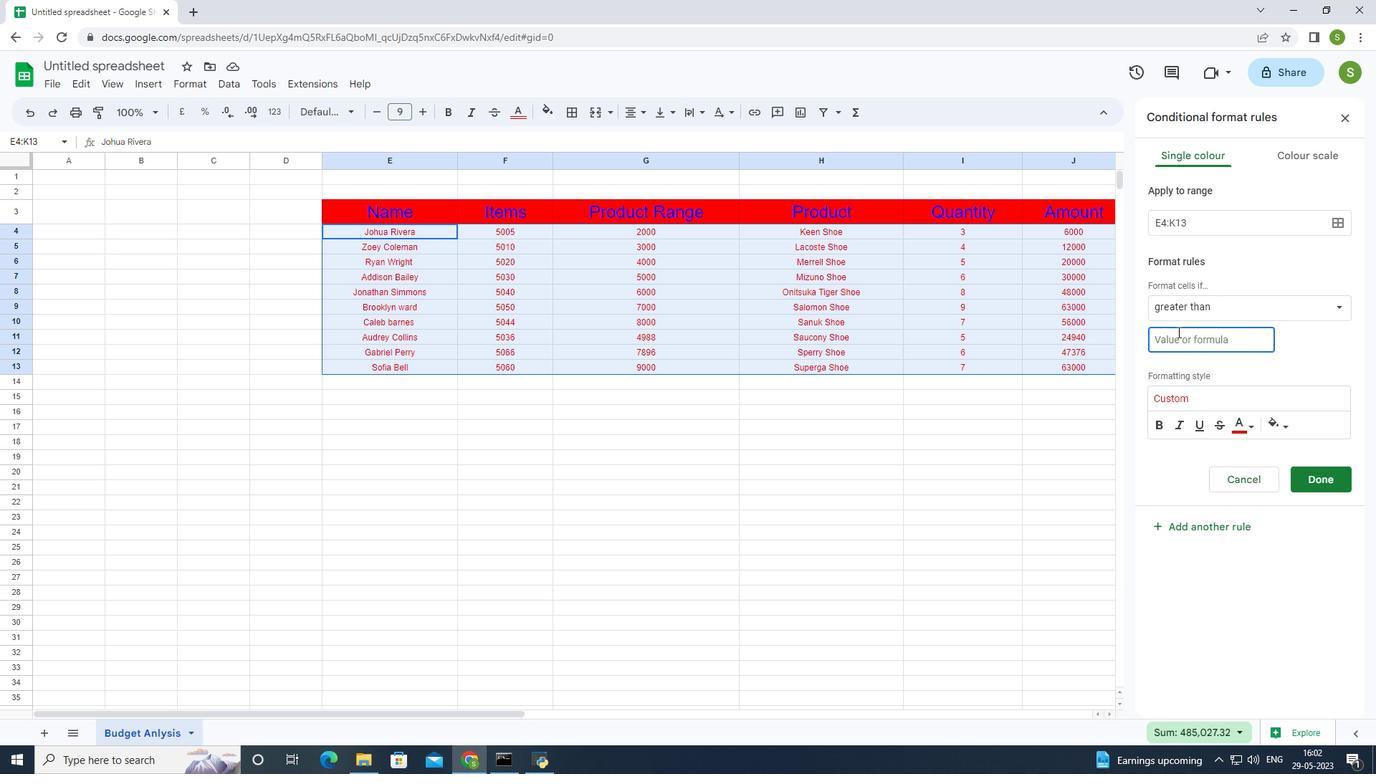 
Action: Key pressed 1
Screenshot: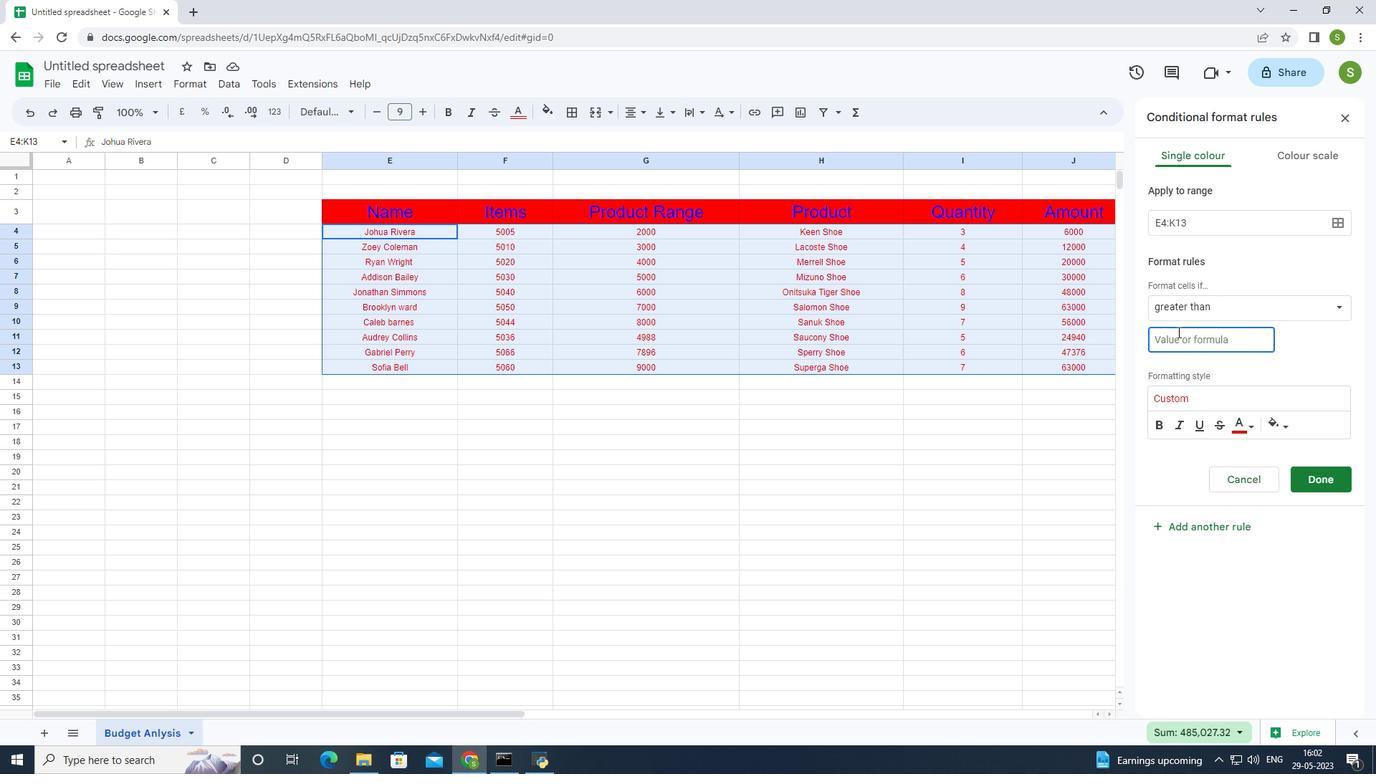 
Action: Mouse moved to (1166, 306)
Screenshot: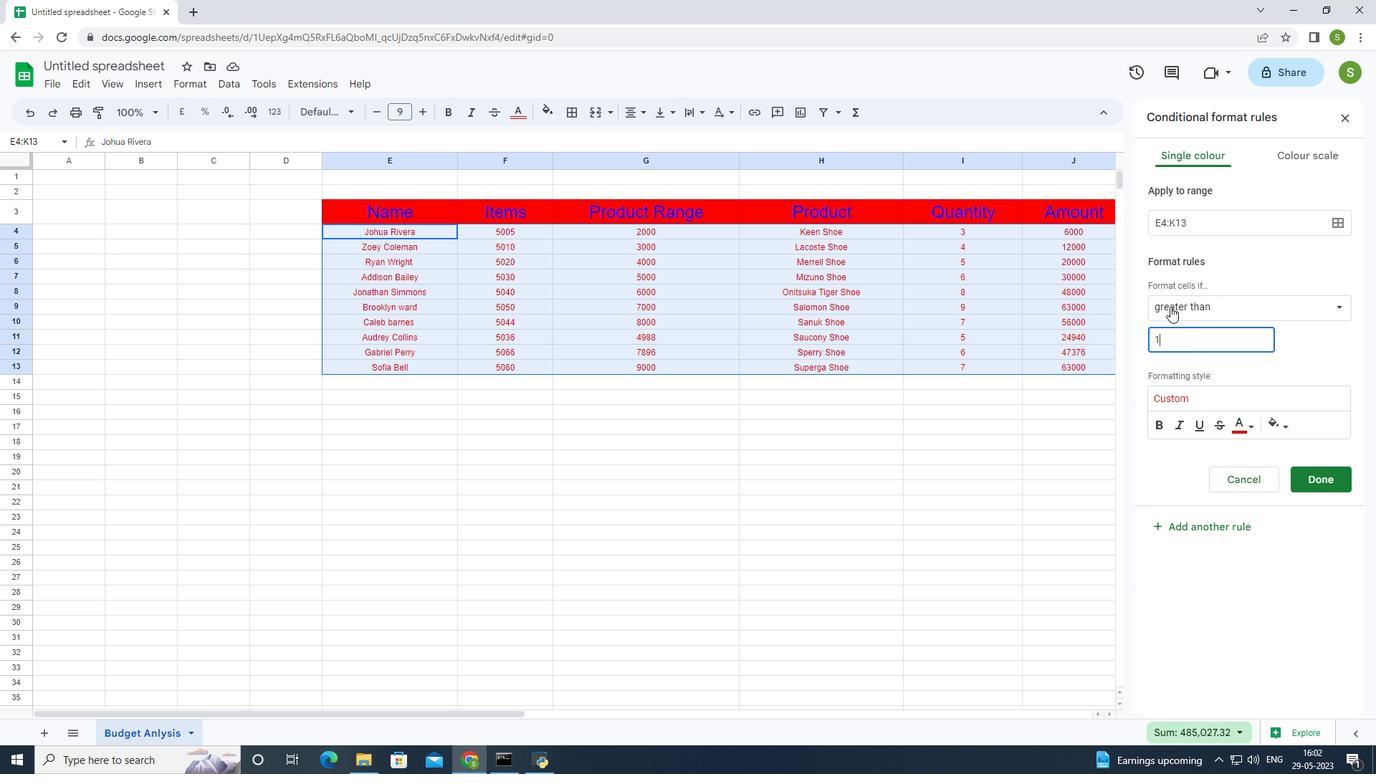 
Action: Key pressed 0
Screenshot: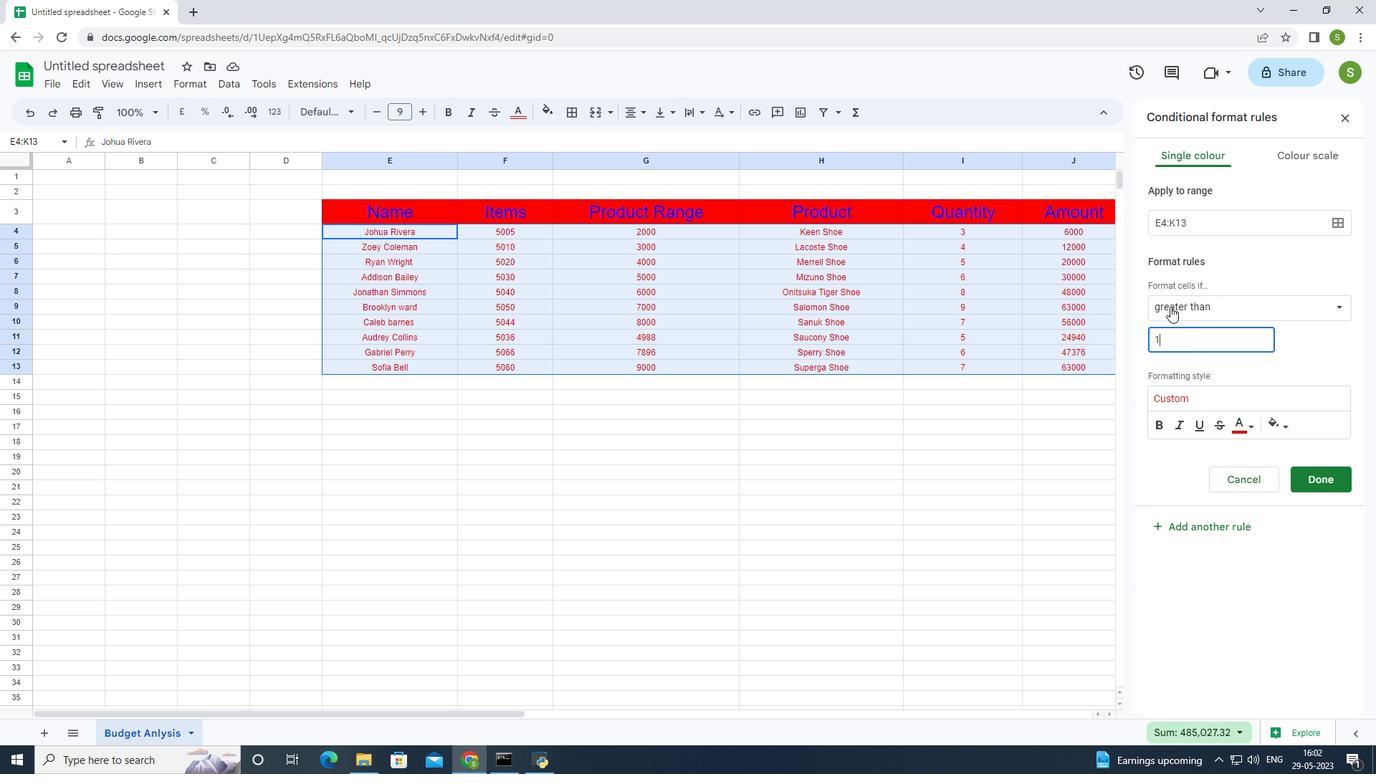 
Action: Mouse moved to (1285, 422)
Screenshot: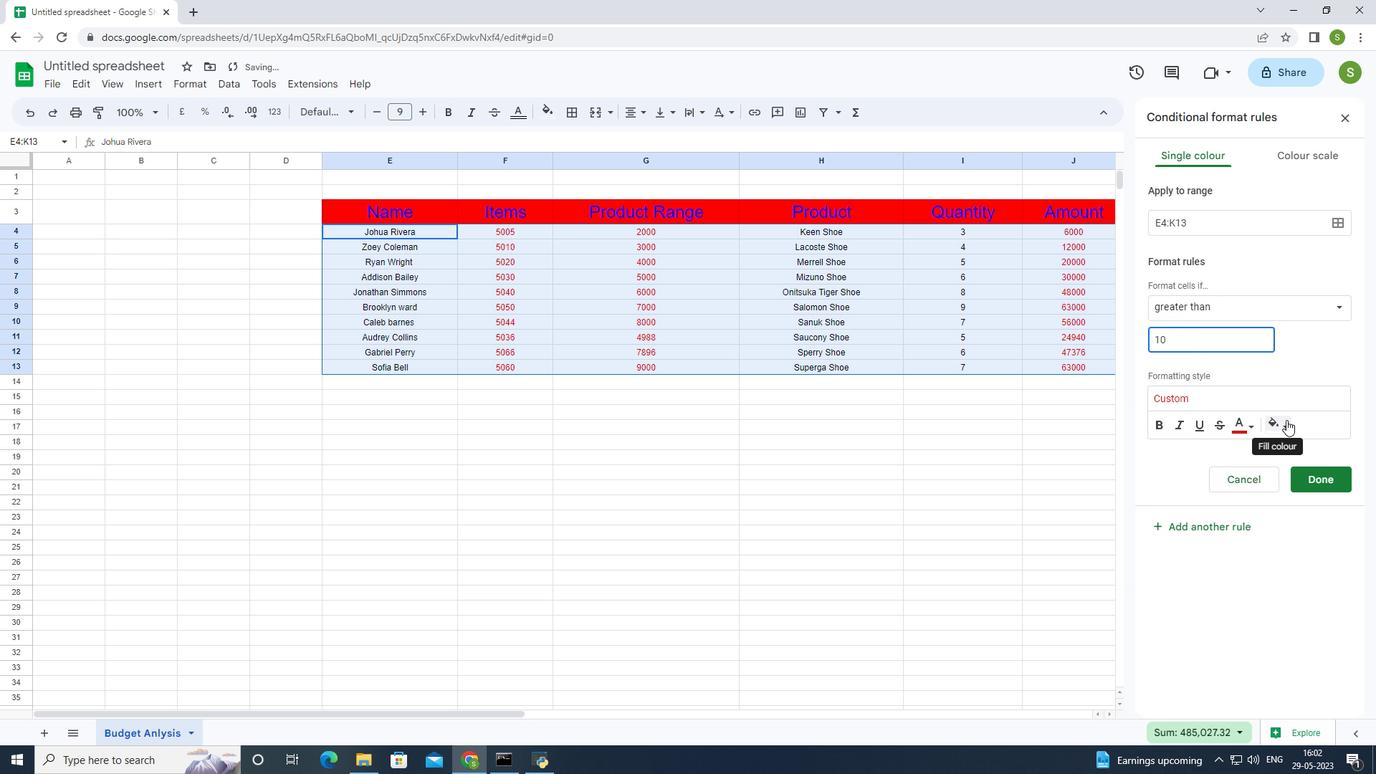 
Action: Mouse pressed left at (1285, 422)
Screenshot: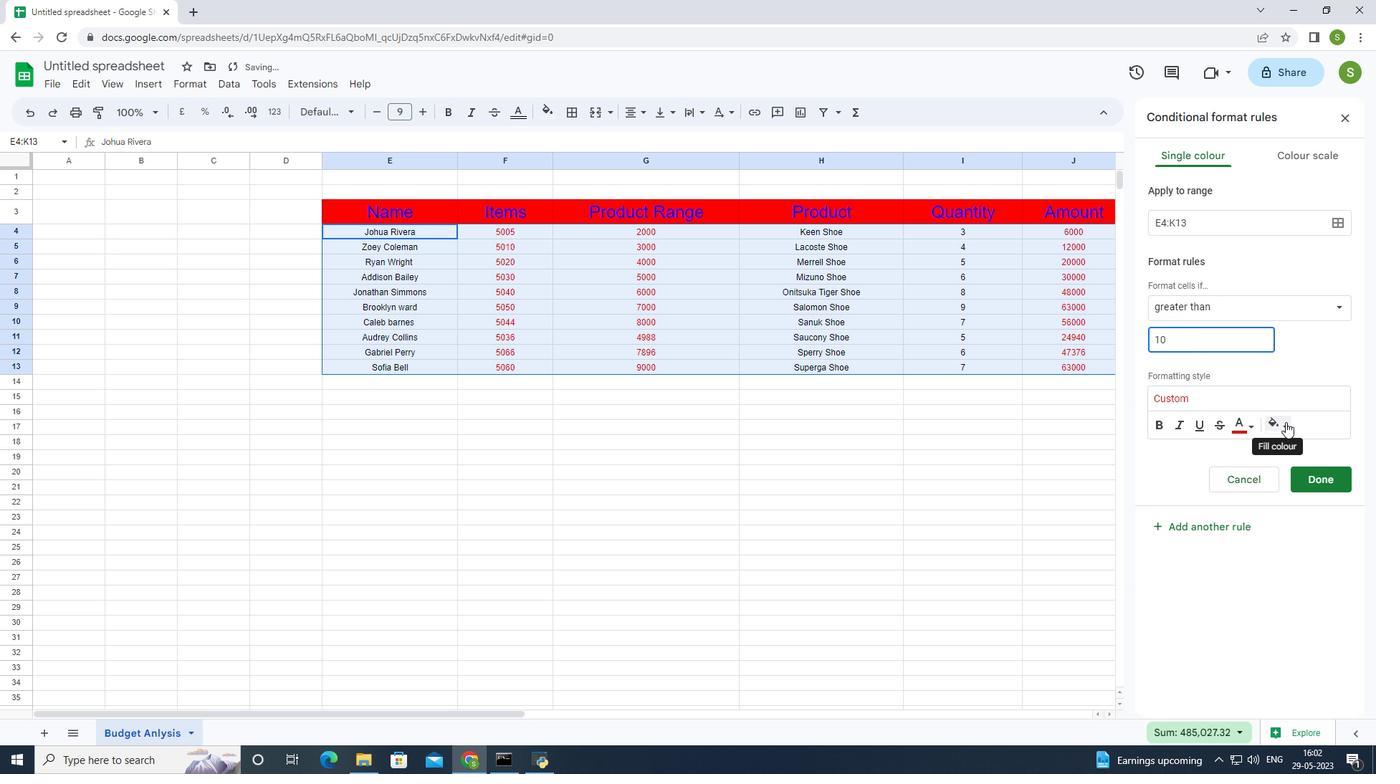 
Action: Mouse moved to (1202, 477)
Screenshot: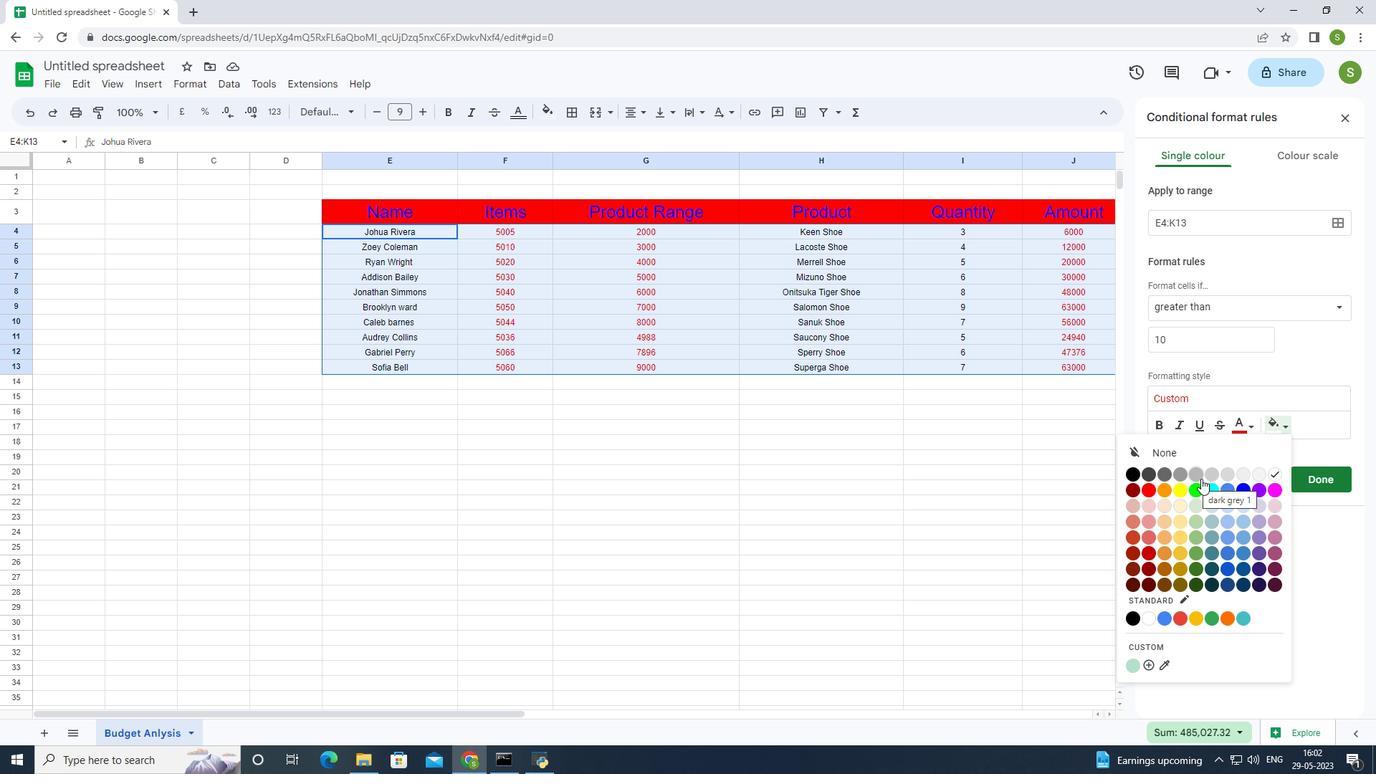 
Action: Mouse pressed left at (1202, 477)
Screenshot: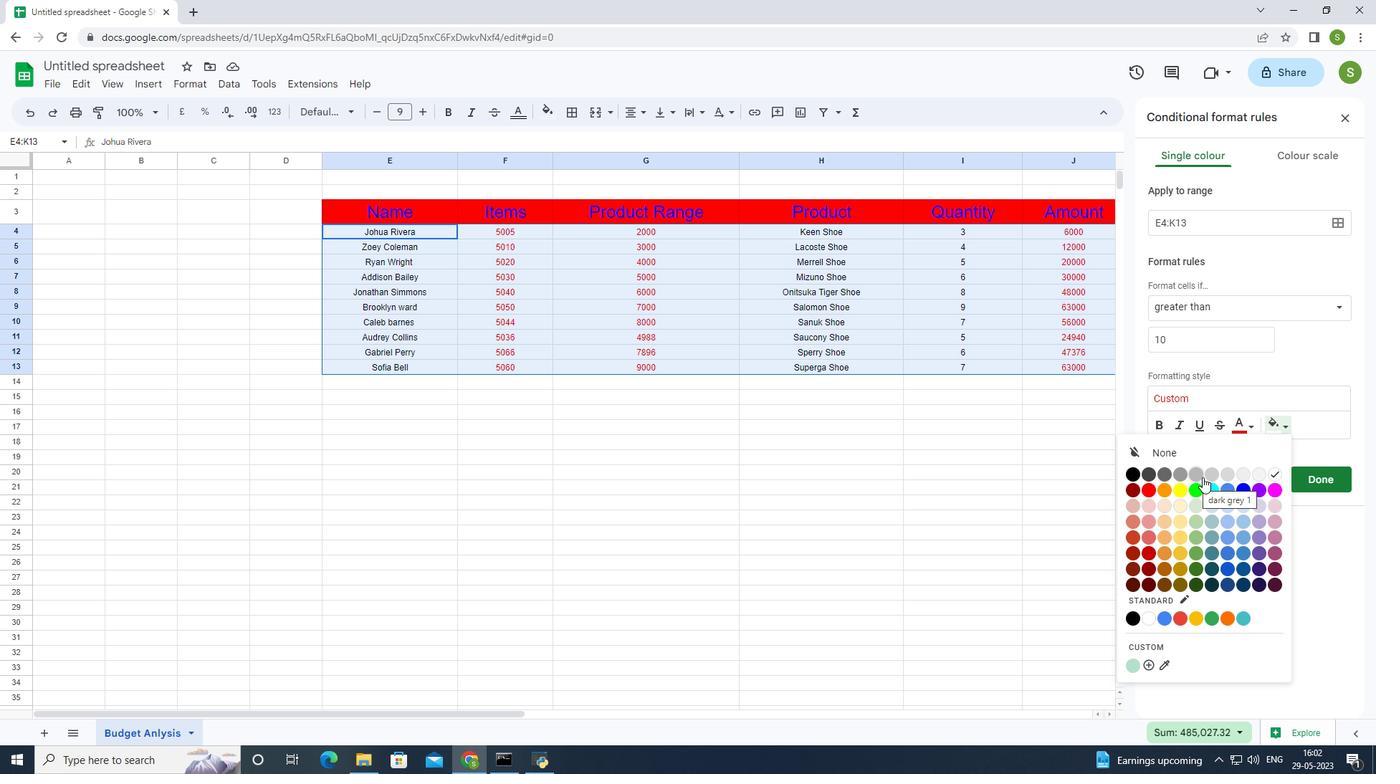 
Action: Mouse moved to (1325, 468)
Screenshot: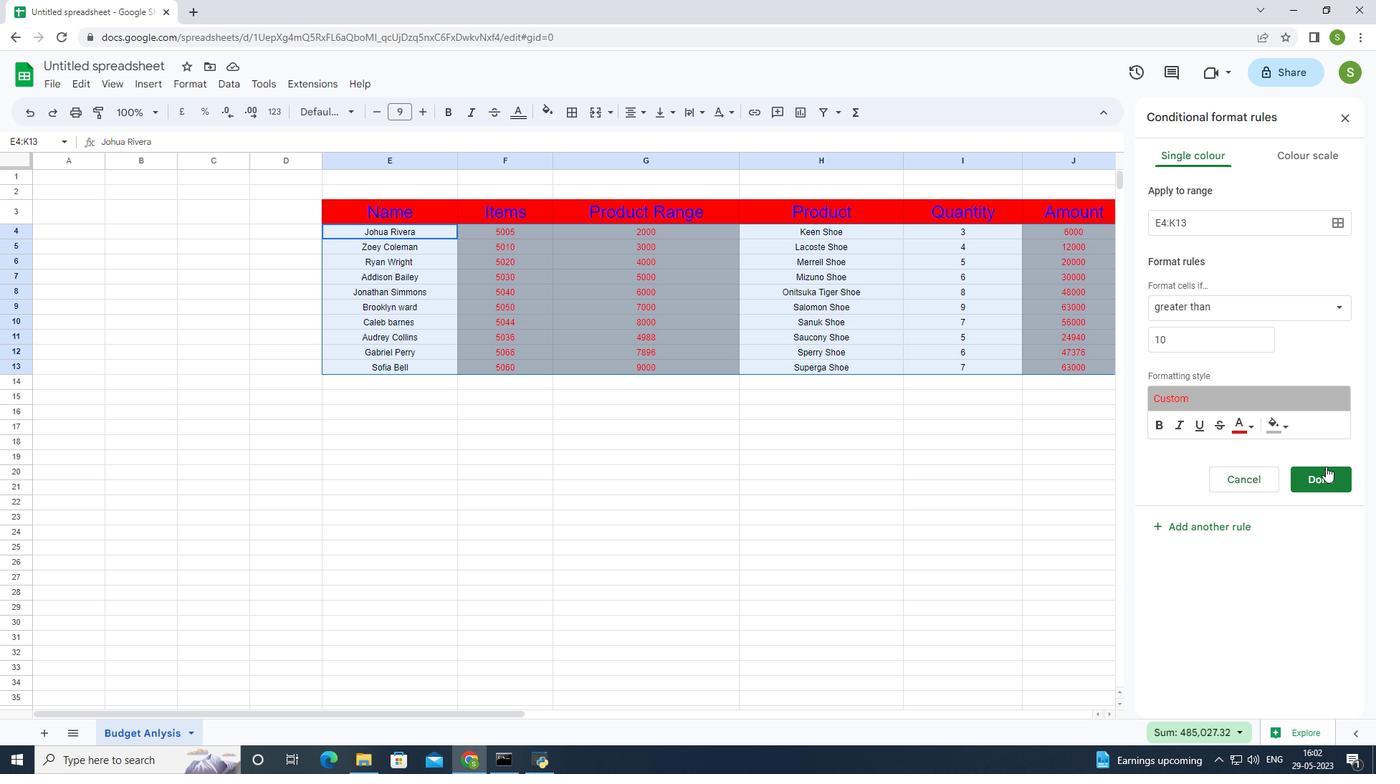 
Action: Mouse pressed left at (1325, 468)
Screenshot: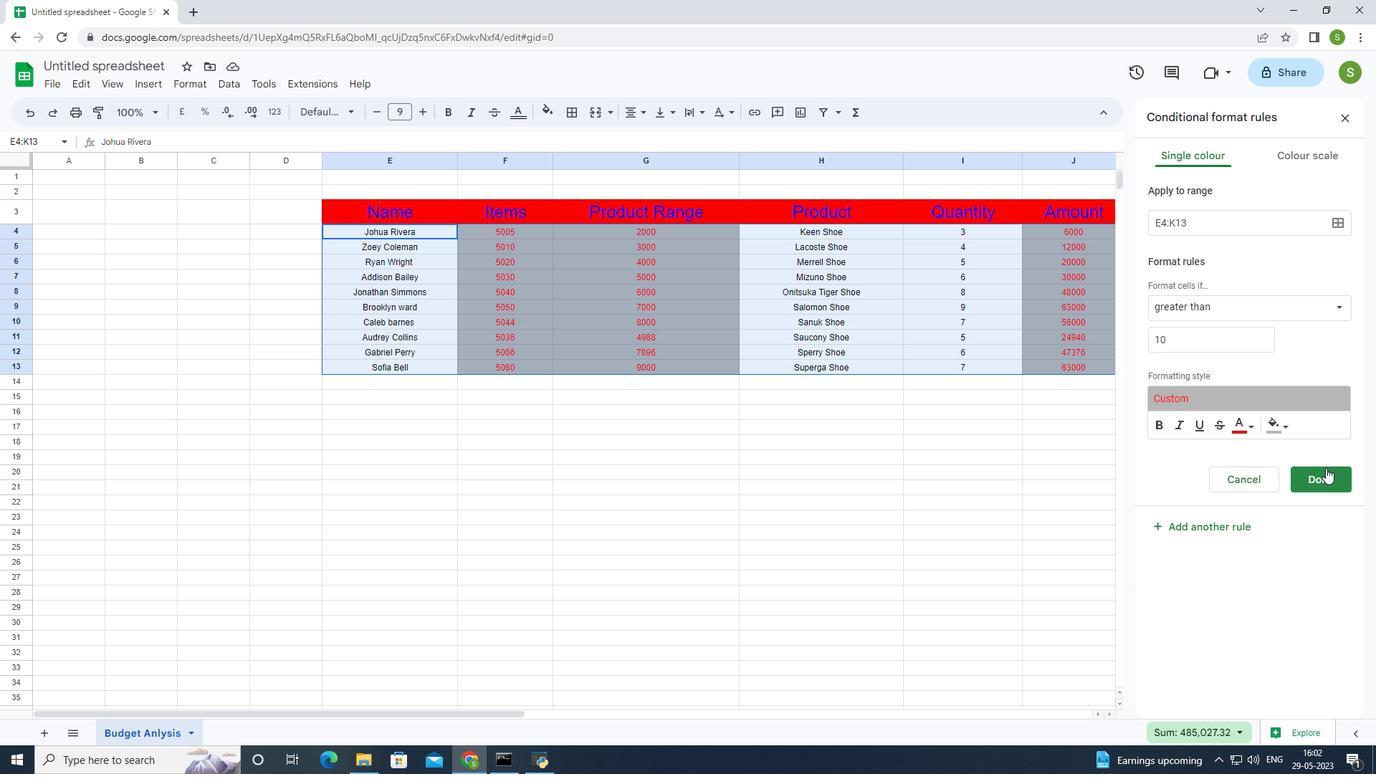 
Action: Mouse moved to (889, 351)
Screenshot: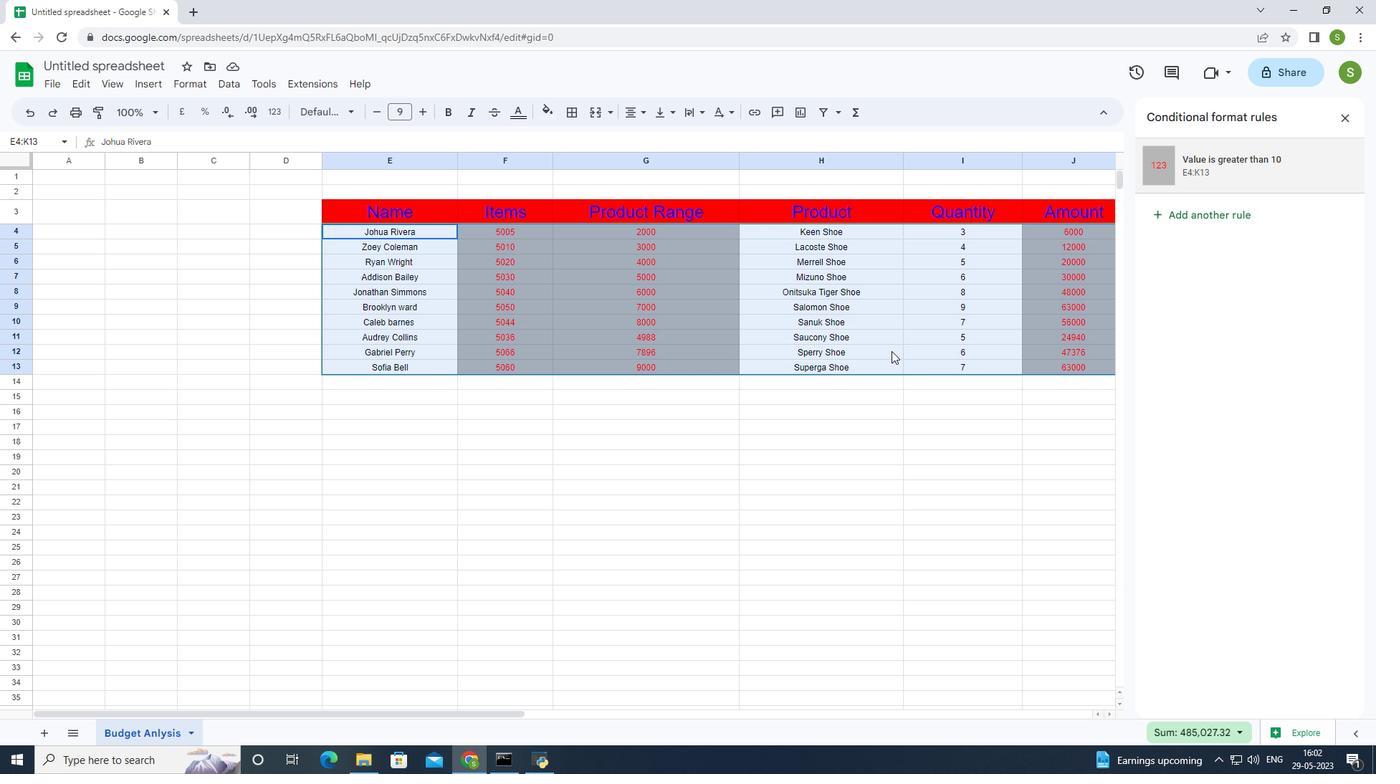
Action: Key pressed ctrl+S
Screenshot: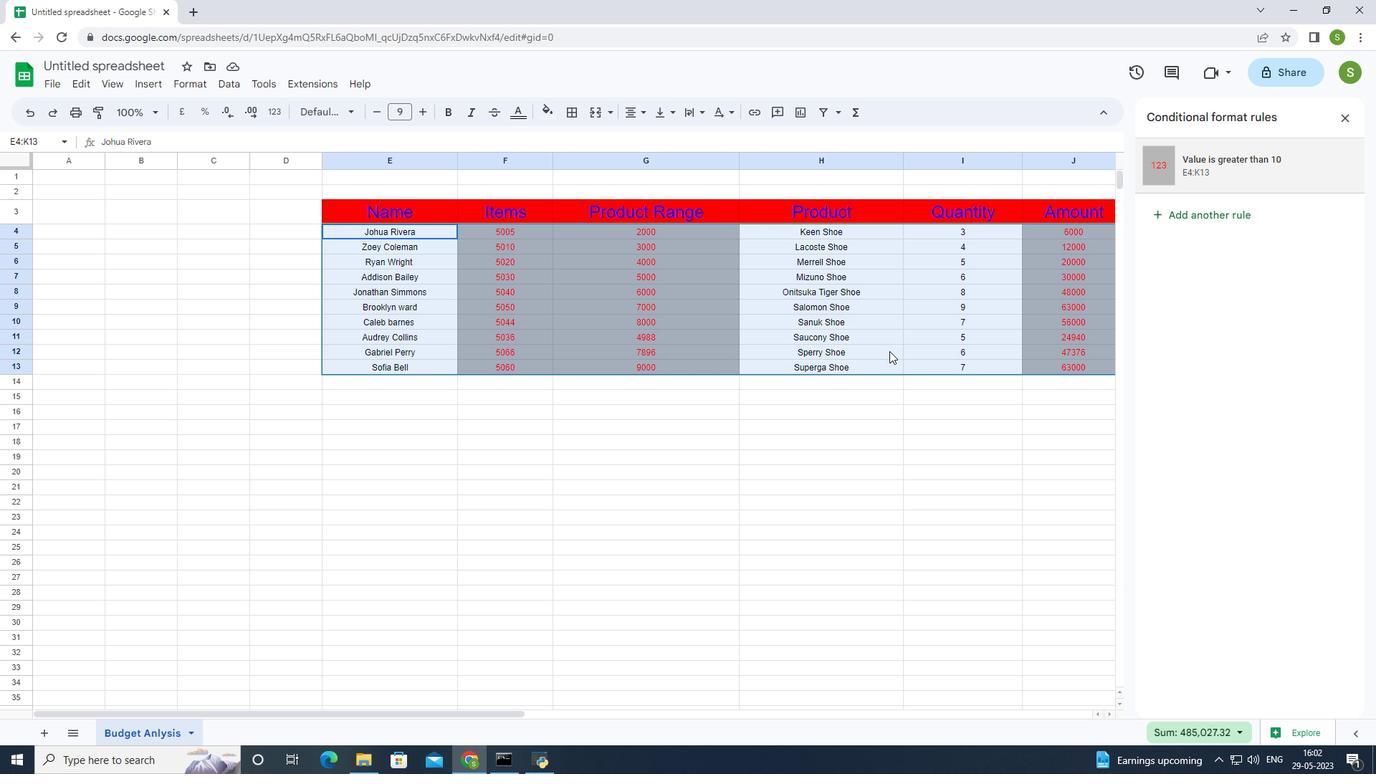 
Action: Mouse moved to (886, 346)
Screenshot: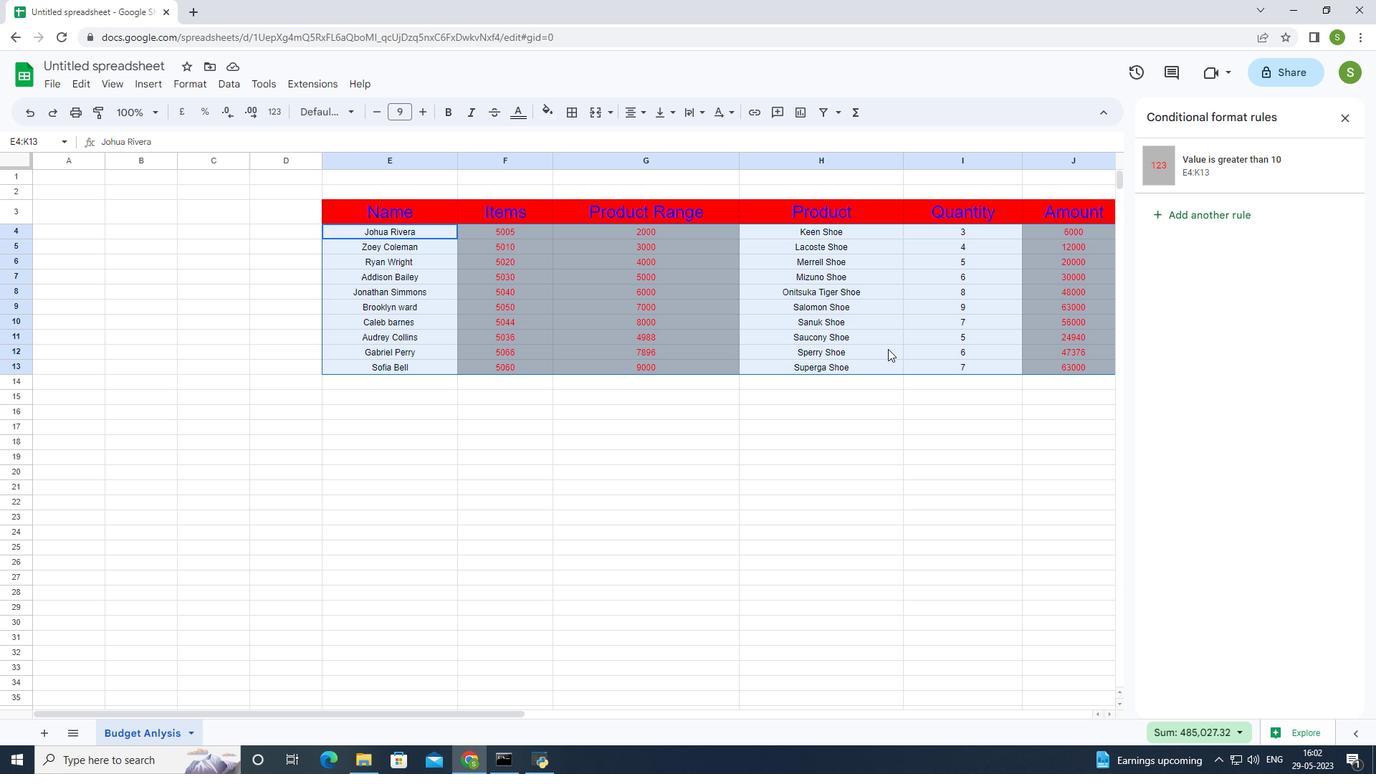 
